 Task: Look for space in Qorveh, Iran from 12th  August, 2023 to 15th August, 2023 for 3 adults in price range Rs.12000 to Rs.16000. Place can be entire place with 2 bedrooms having 3 beds and 1 bathroom. Property type can be house, flat, guest house. Amenities needed are: washing machine. Booking option can be shelf check-in. Required host language is English.
Action: Mouse moved to (507, 90)
Screenshot: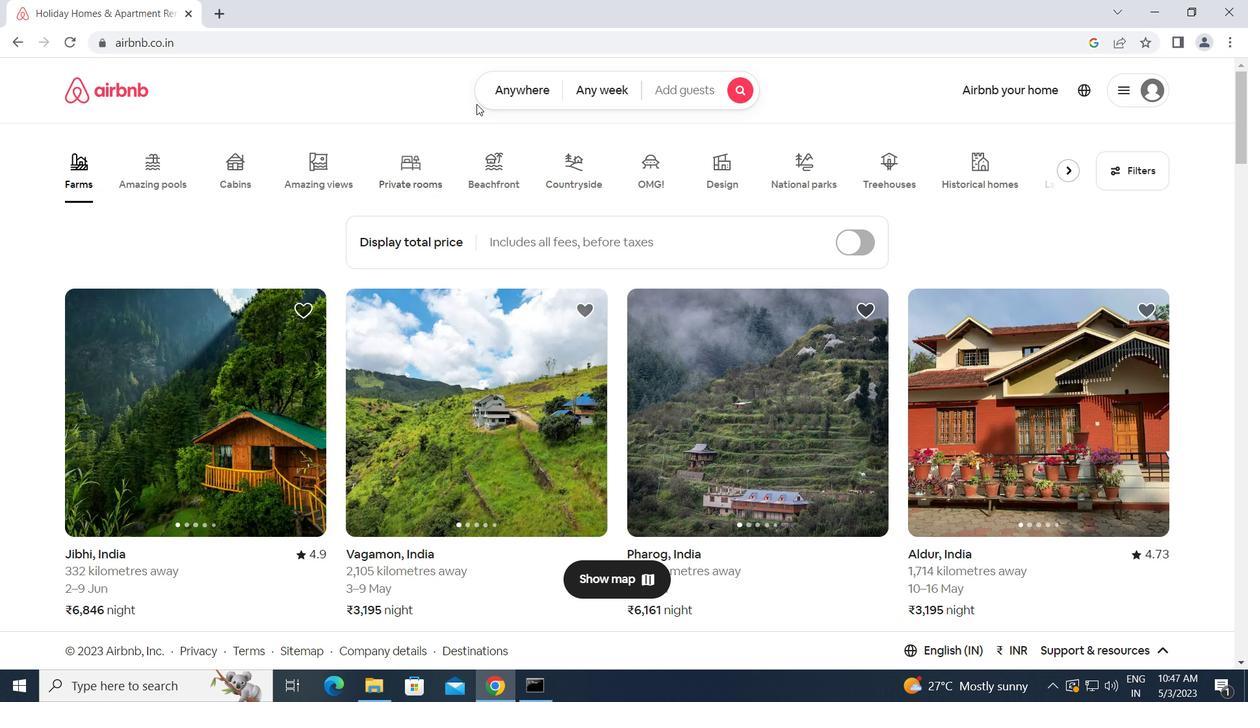 
Action: Mouse pressed left at (507, 90)
Screenshot: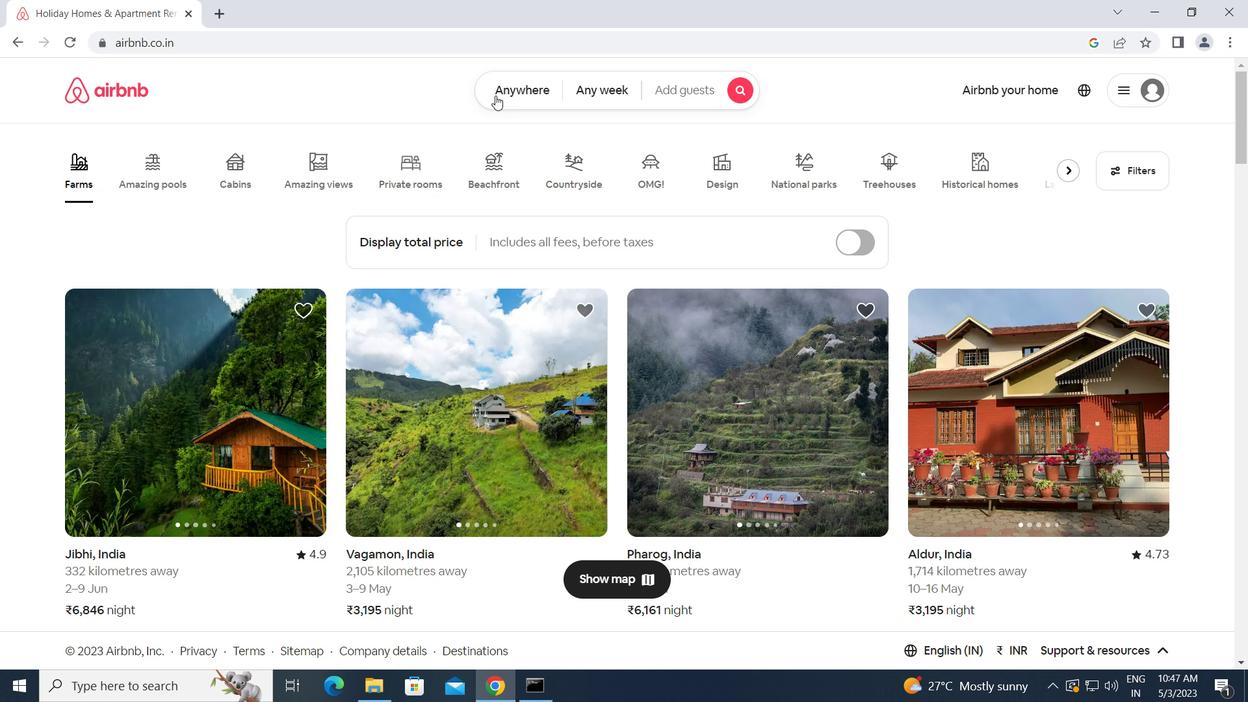 
Action: Mouse moved to (436, 140)
Screenshot: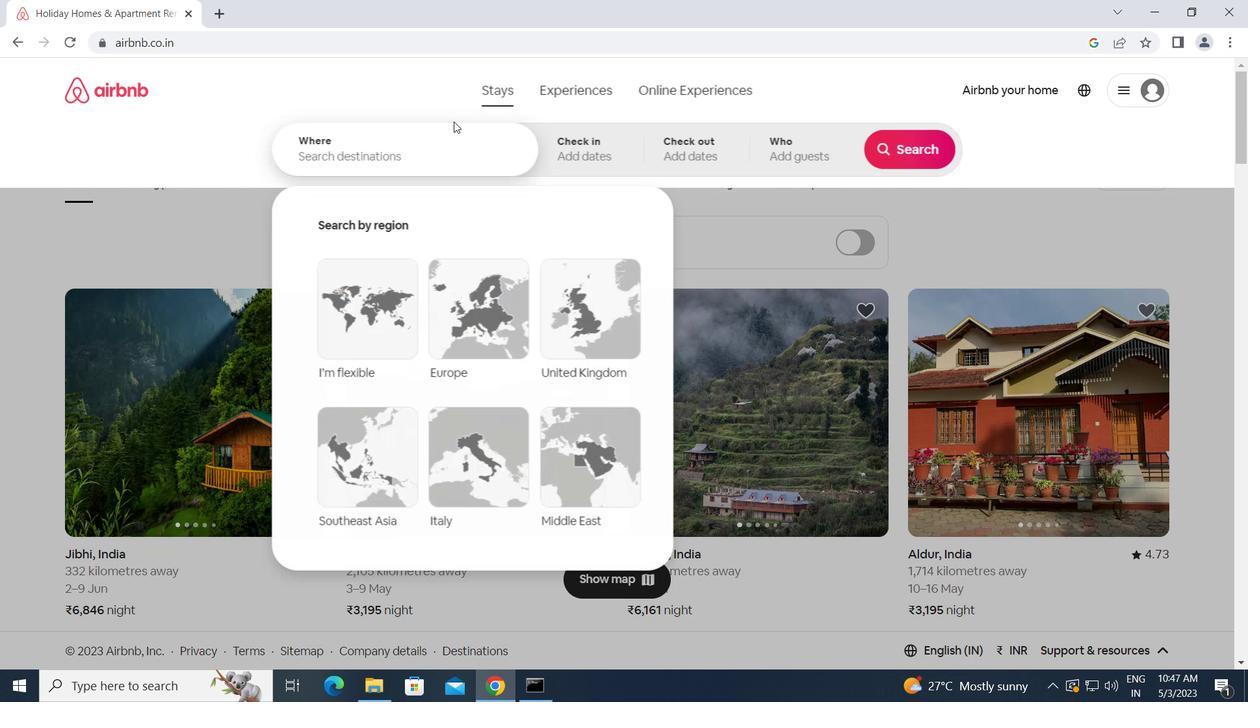 
Action: Mouse pressed left at (436, 140)
Screenshot: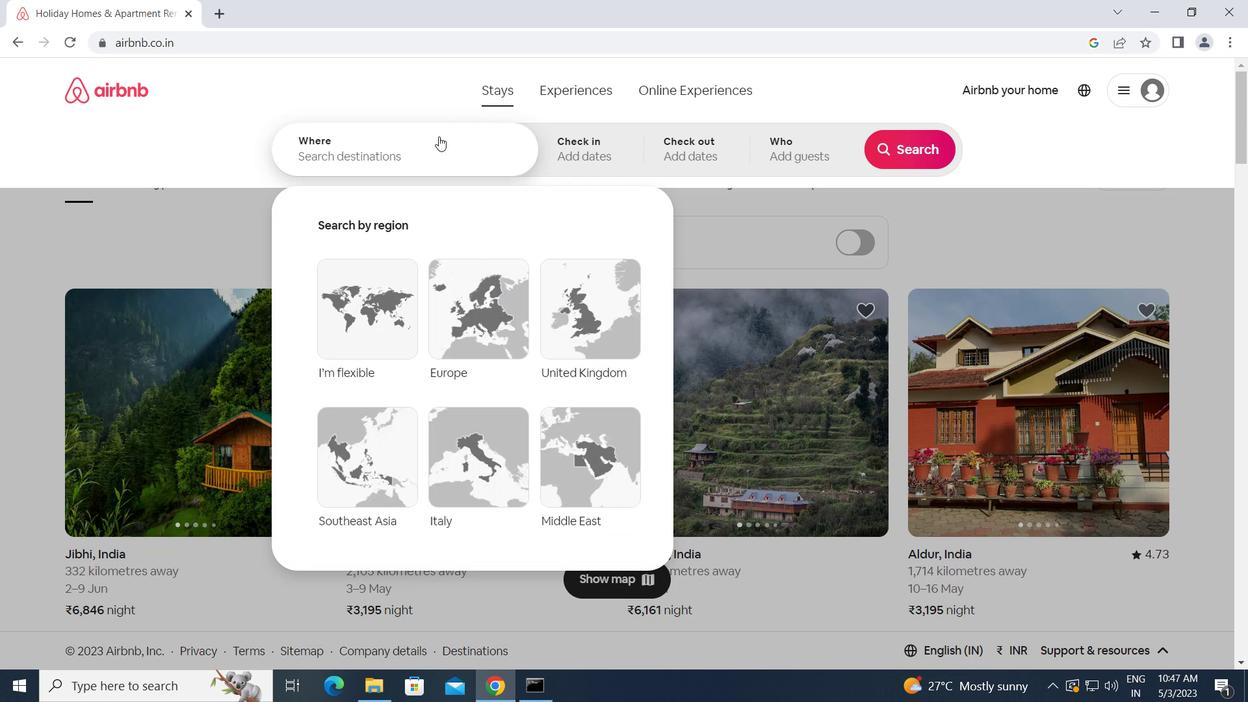 
Action: Key pressed q<Key.caps_lock>orveh,<Key.space><Key.caps_lock>i<Key.caps_lock>ran<Key.enter>
Screenshot: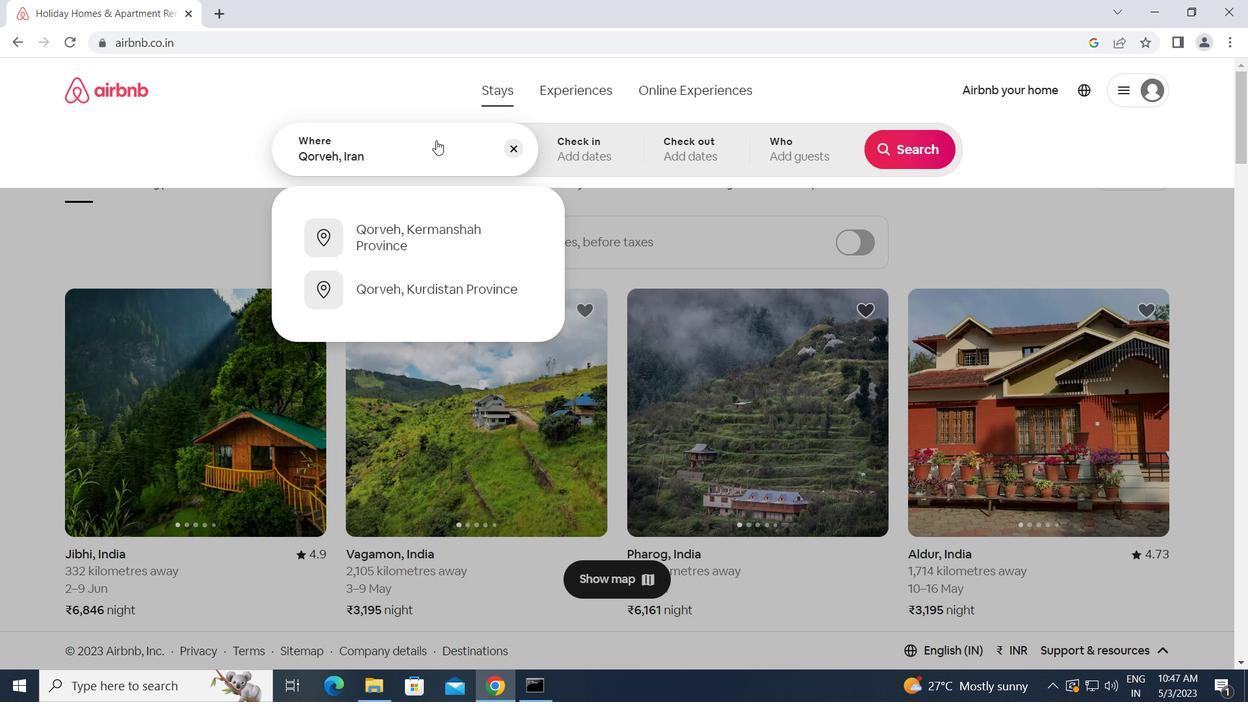 
Action: Mouse moved to (921, 284)
Screenshot: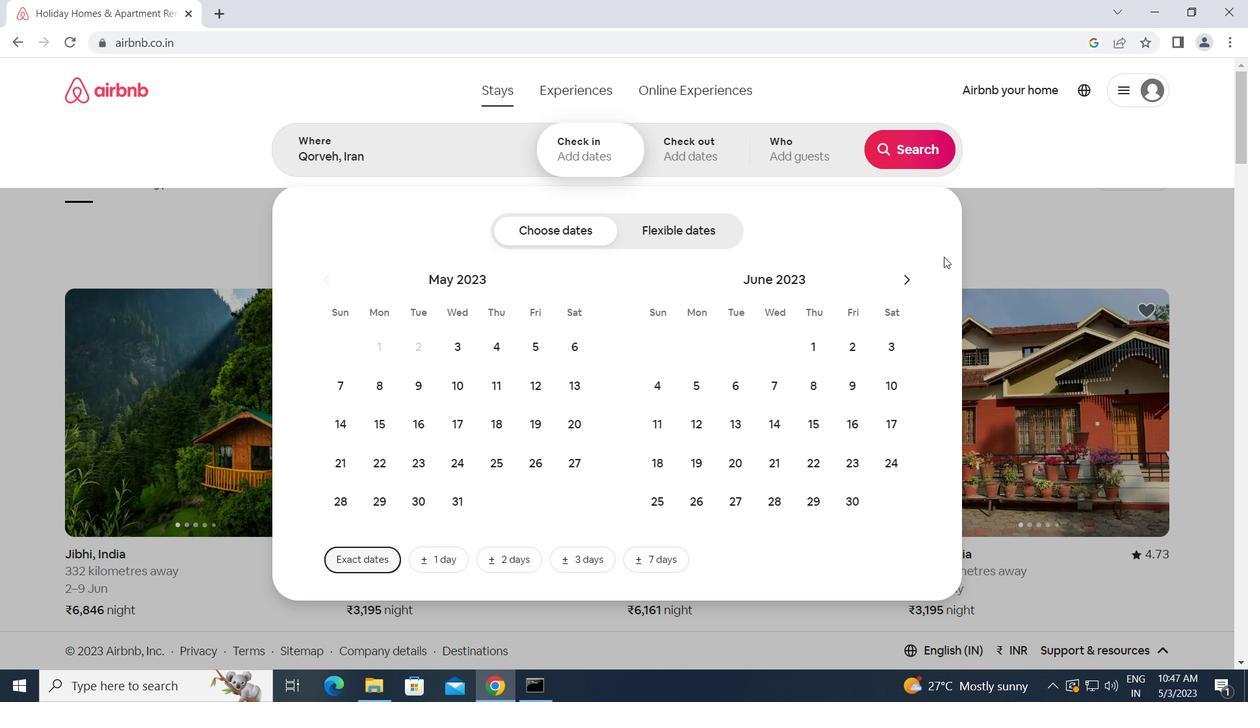 
Action: Mouse pressed left at (921, 284)
Screenshot: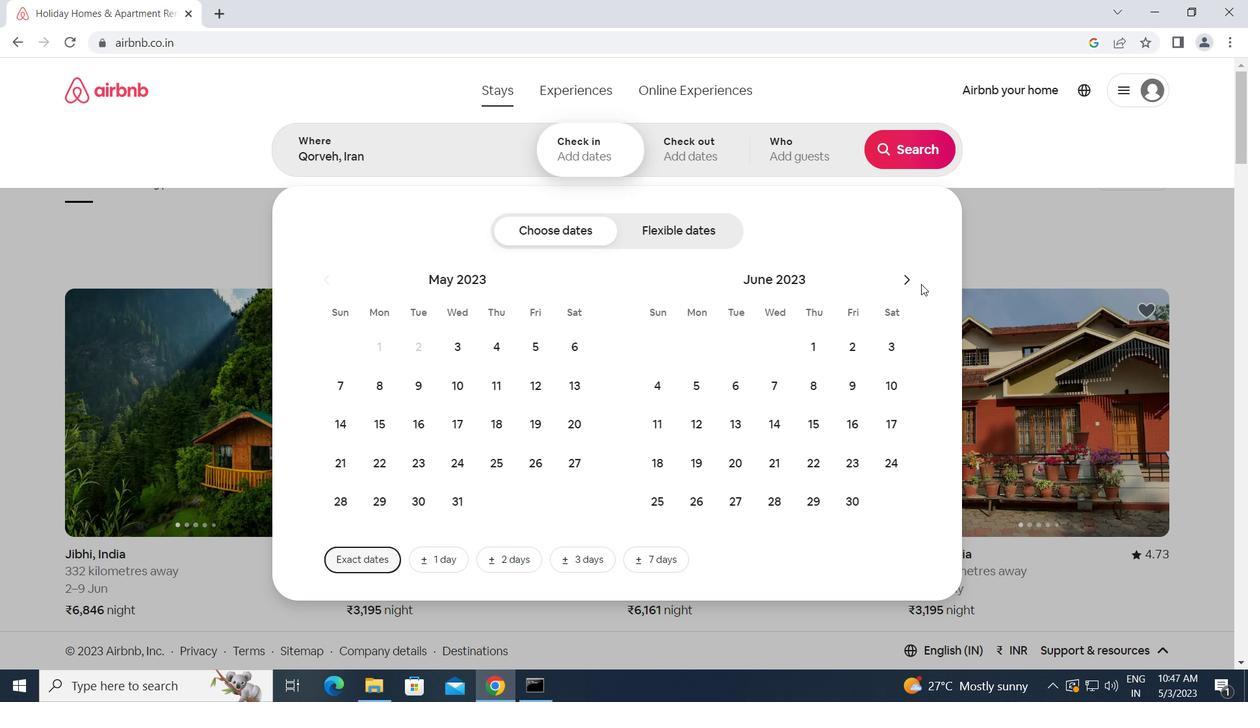 
Action: Mouse moved to (909, 284)
Screenshot: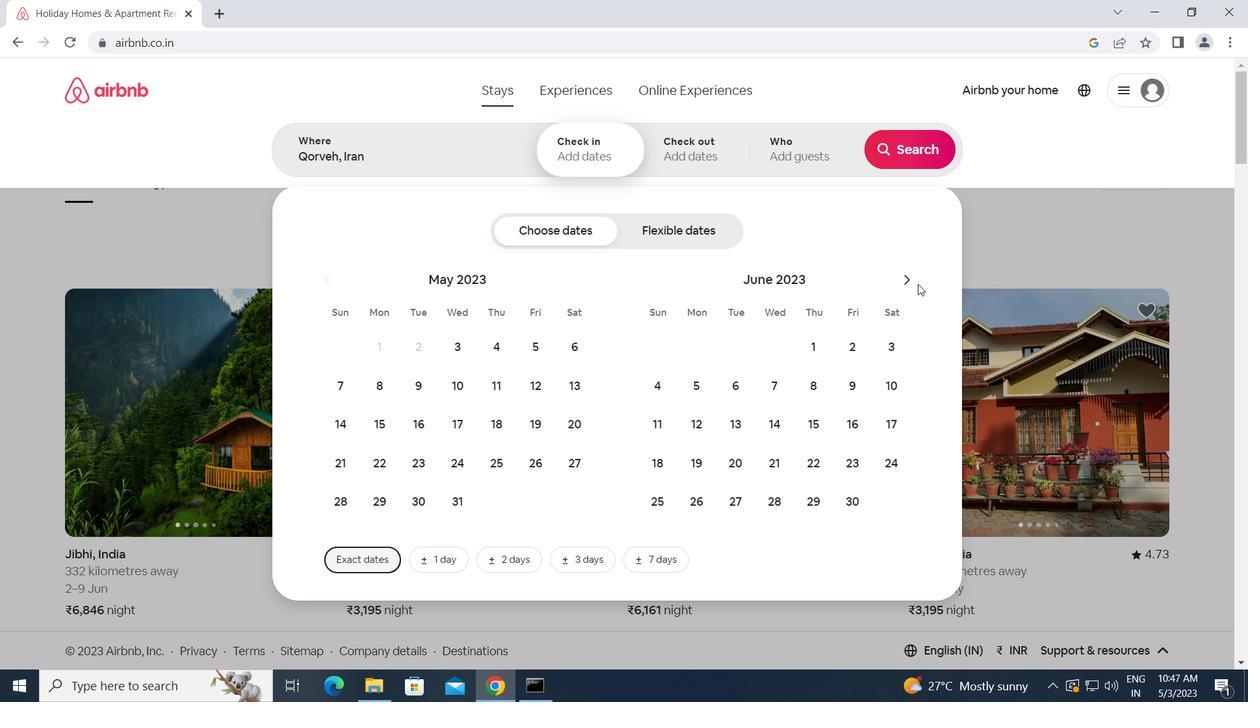 
Action: Mouse pressed left at (909, 284)
Screenshot: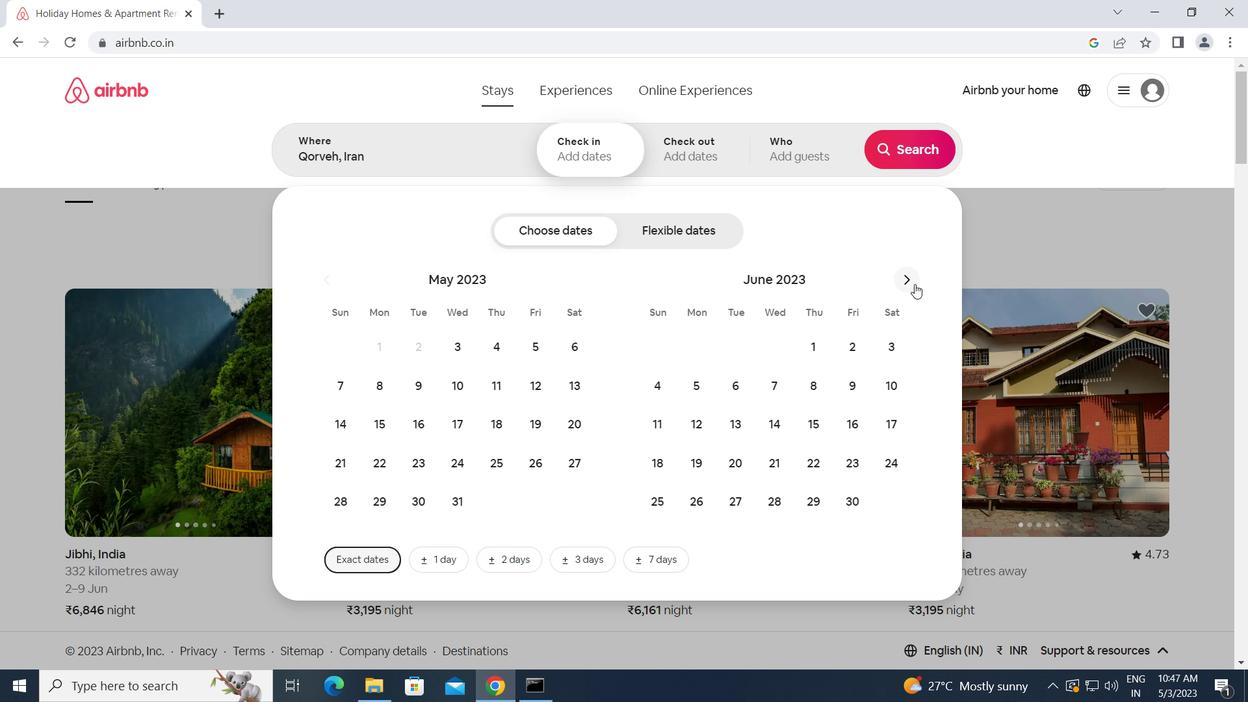 
Action: Mouse pressed left at (909, 284)
Screenshot: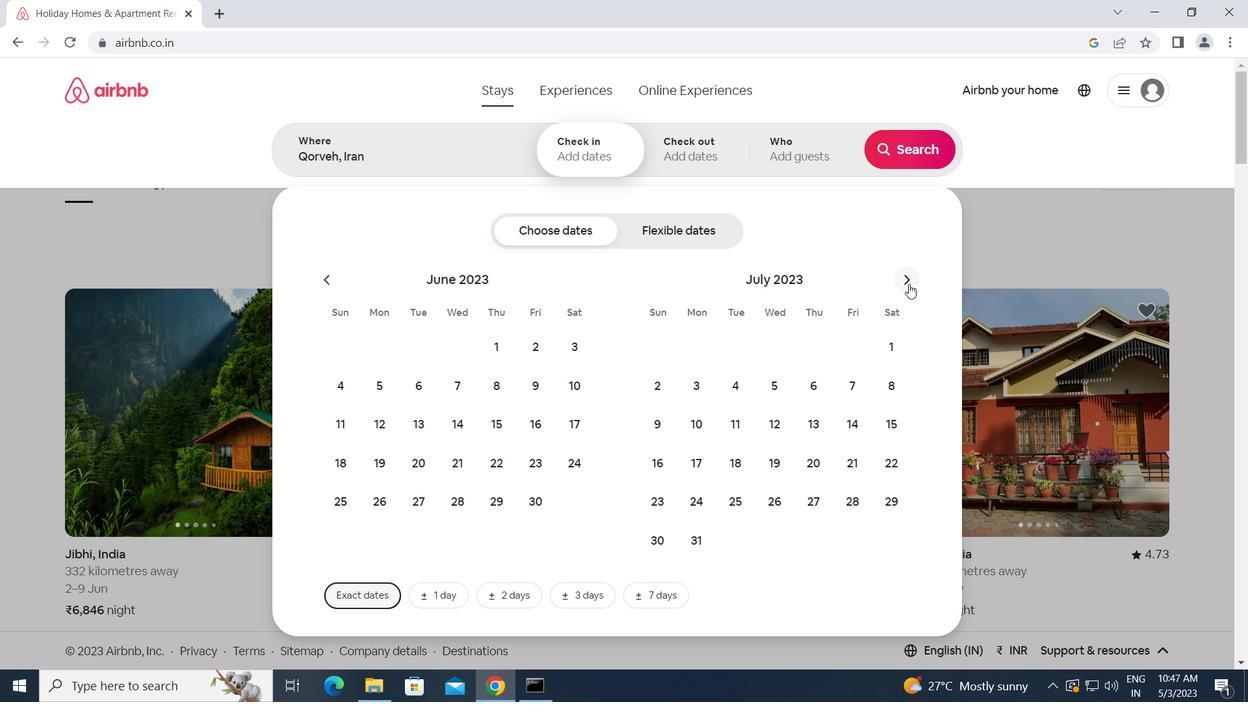
Action: Mouse moved to (889, 382)
Screenshot: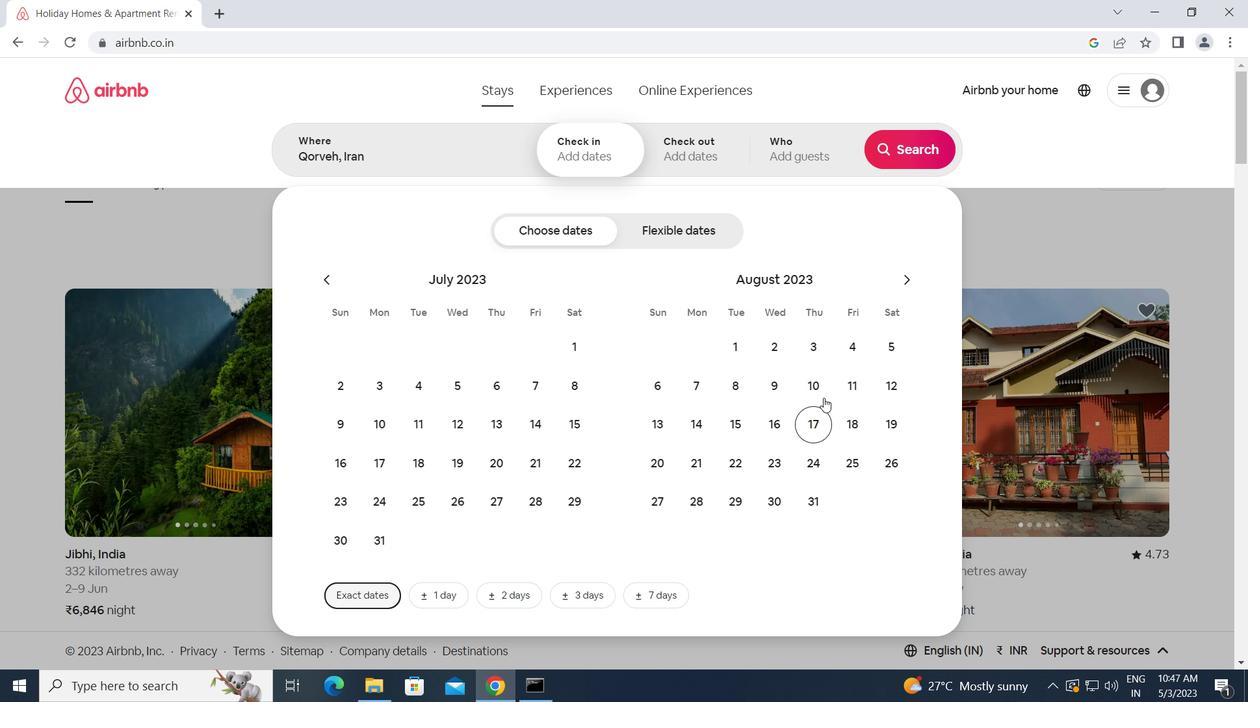 
Action: Mouse pressed left at (889, 382)
Screenshot: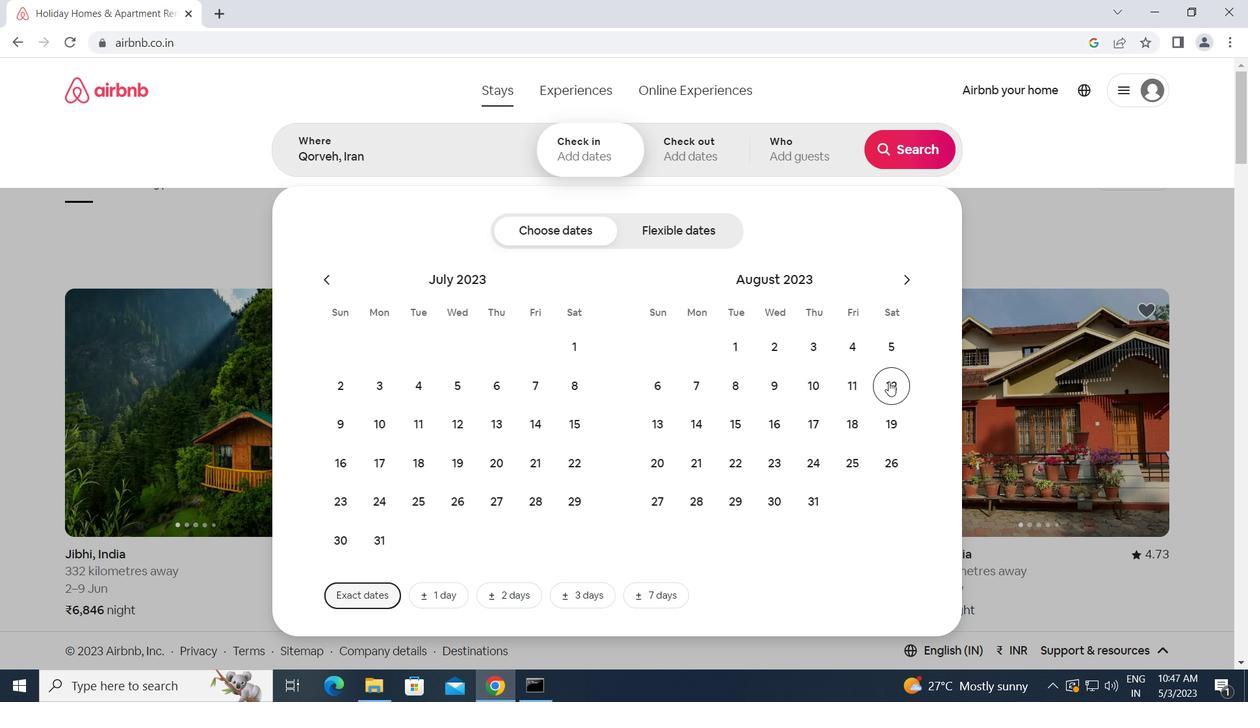 
Action: Mouse moved to (738, 421)
Screenshot: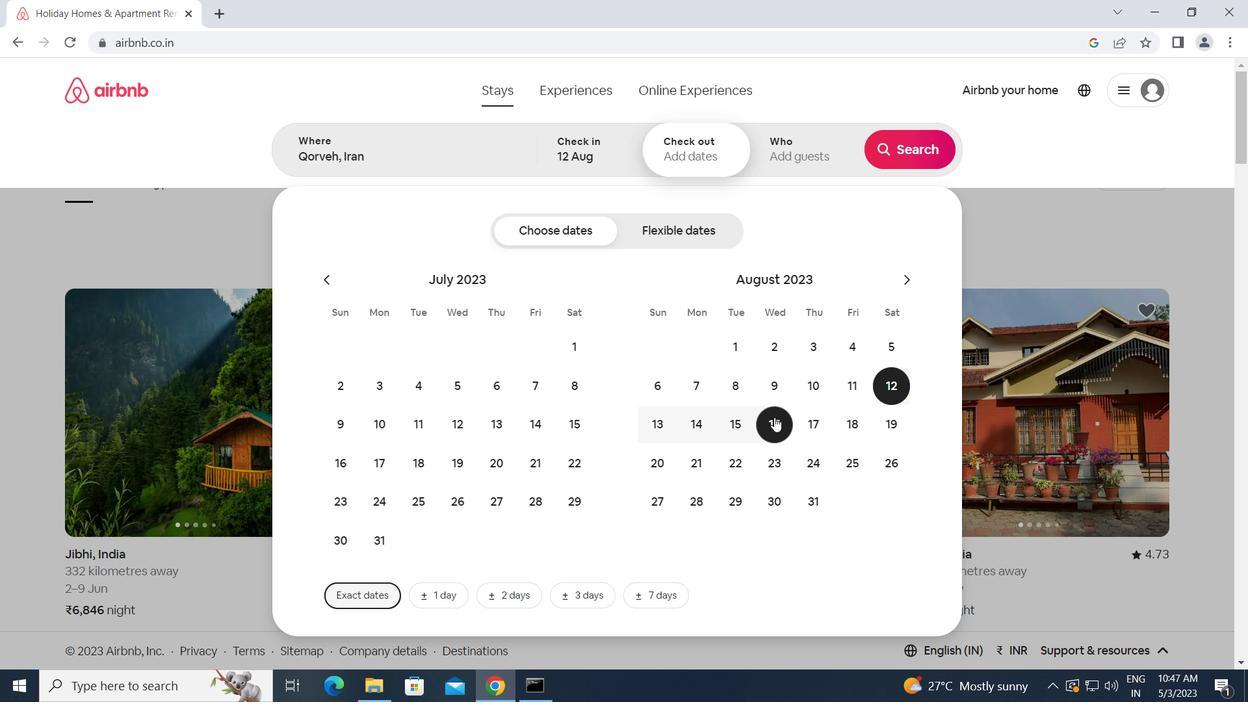 
Action: Mouse pressed left at (738, 421)
Screenshot: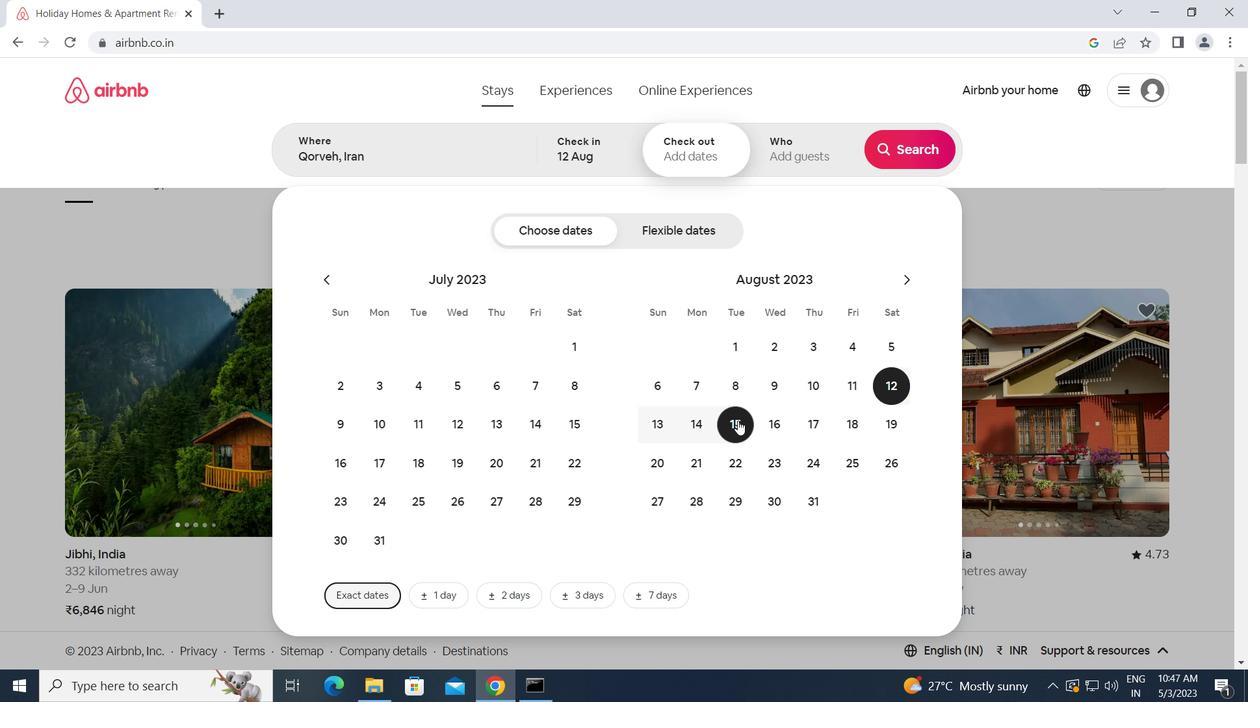 
Action: Mouse moved to (784, 152)
Screenshot: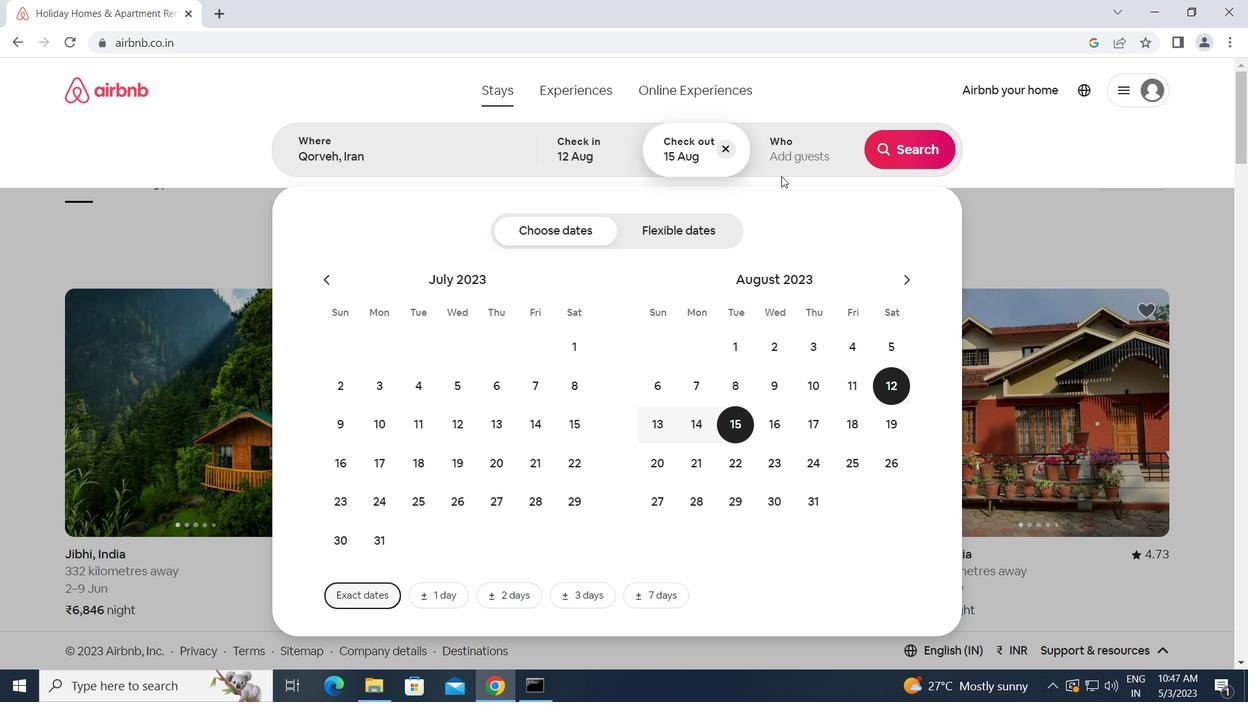 
Action: Mouse pressed left at (784, 152)
Screenshot: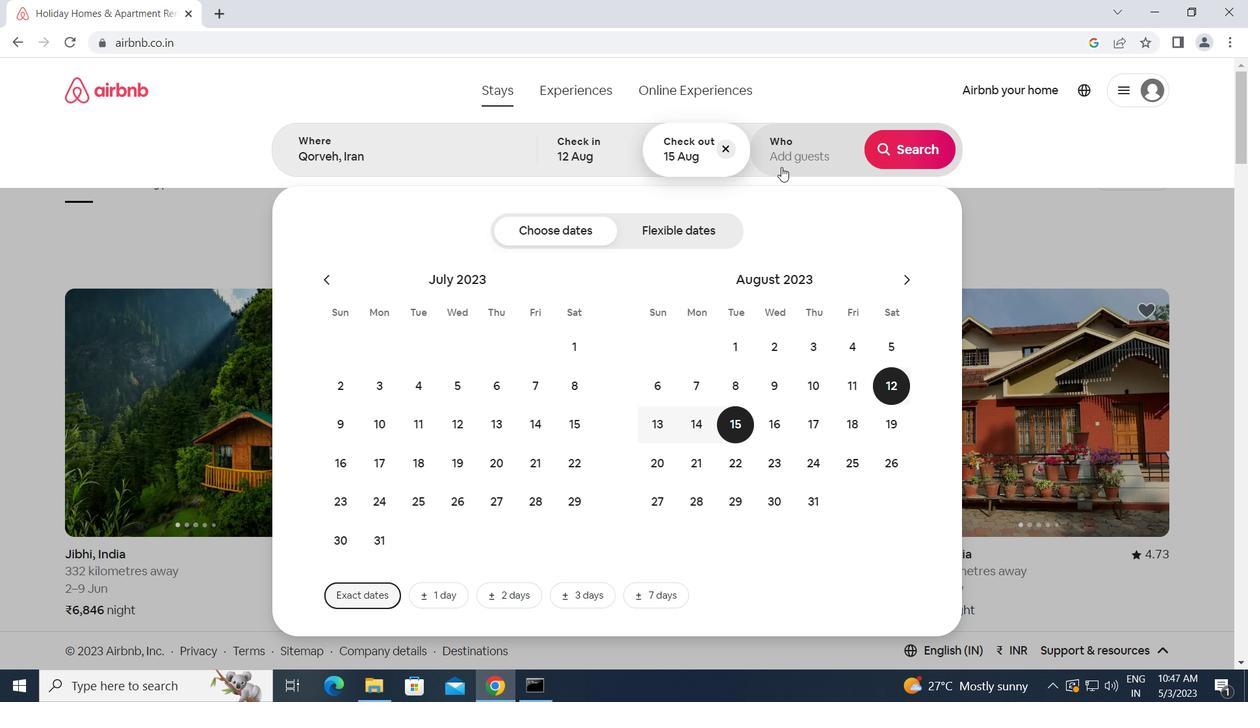 
Action: Mouse moved to (911, 231)
Screenshot: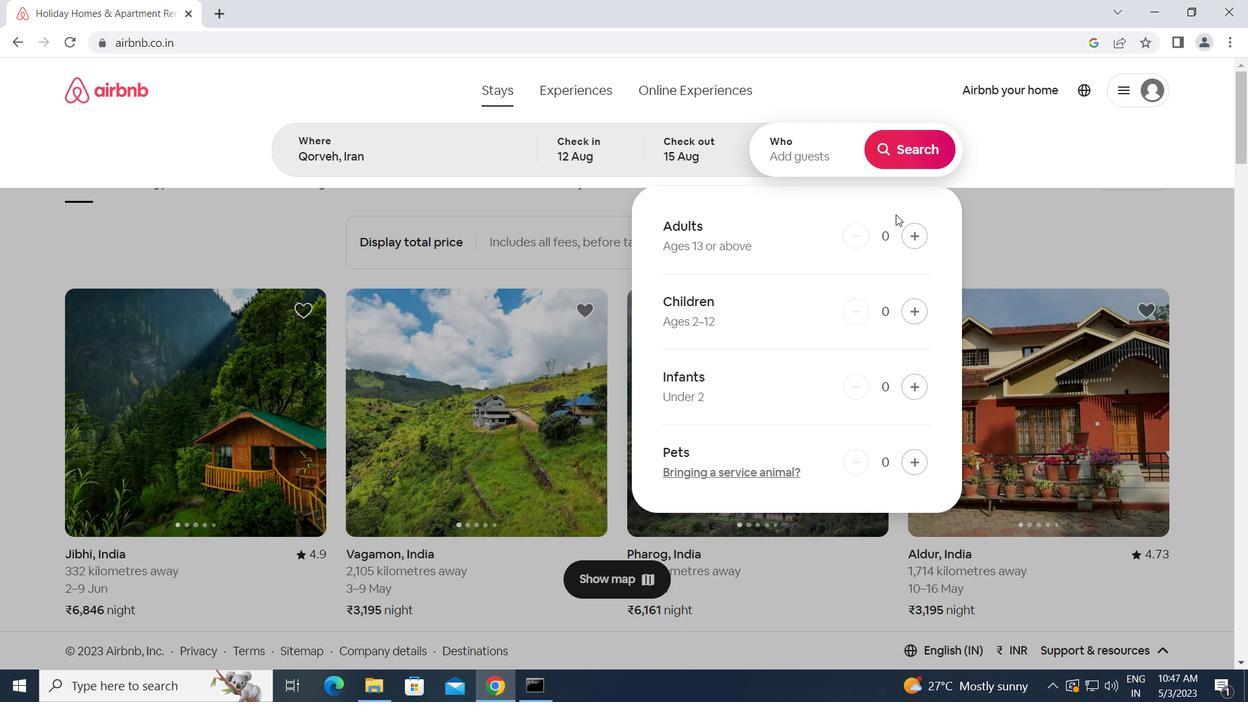 
Action: Mouse pressed left at (911, 231)
Screenshot: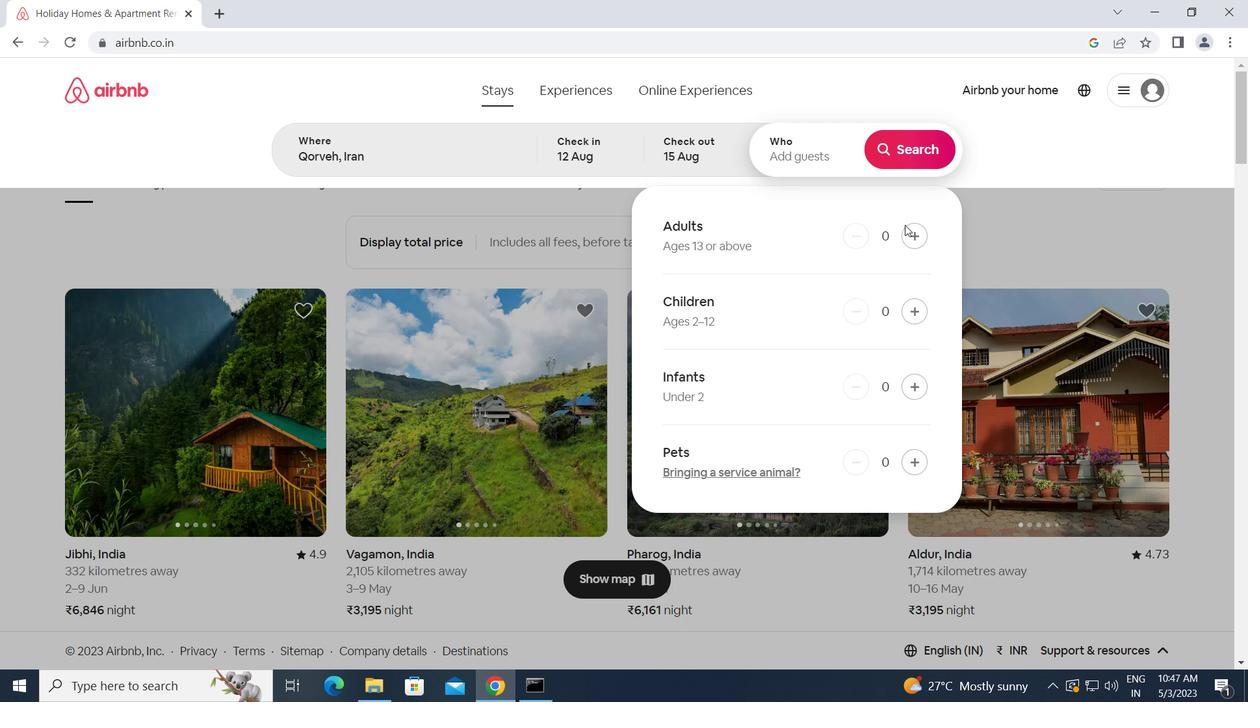 
Action: Mouse pressed left at (911, 231)
Screenshot: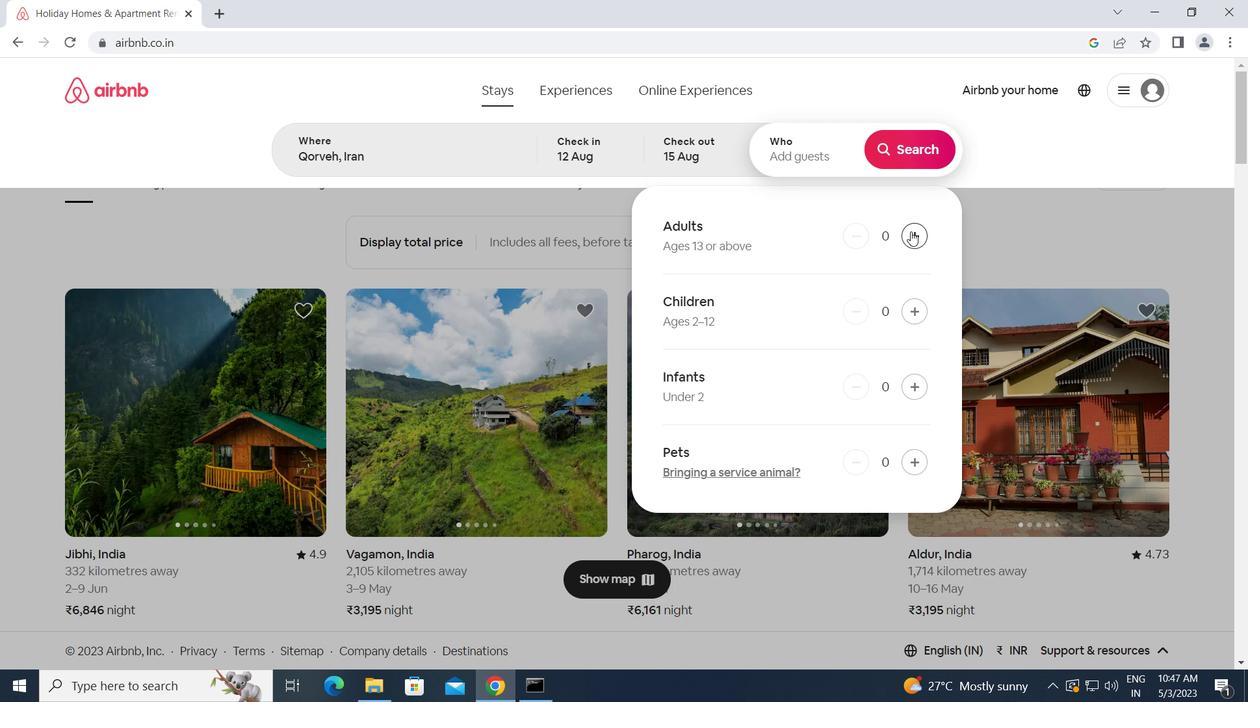 
Action: Mouse pressed left at (911, 231)
Screenshot: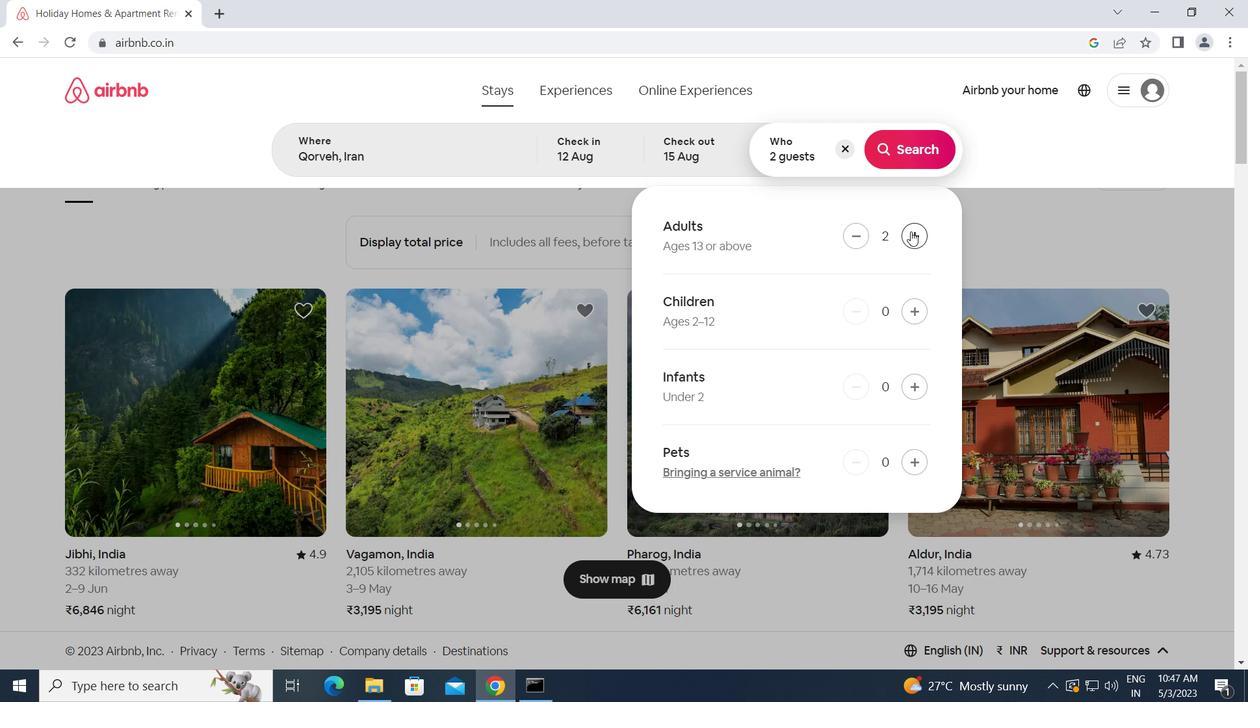 
Action: Mouse moved to (922, 139)
Screenshot: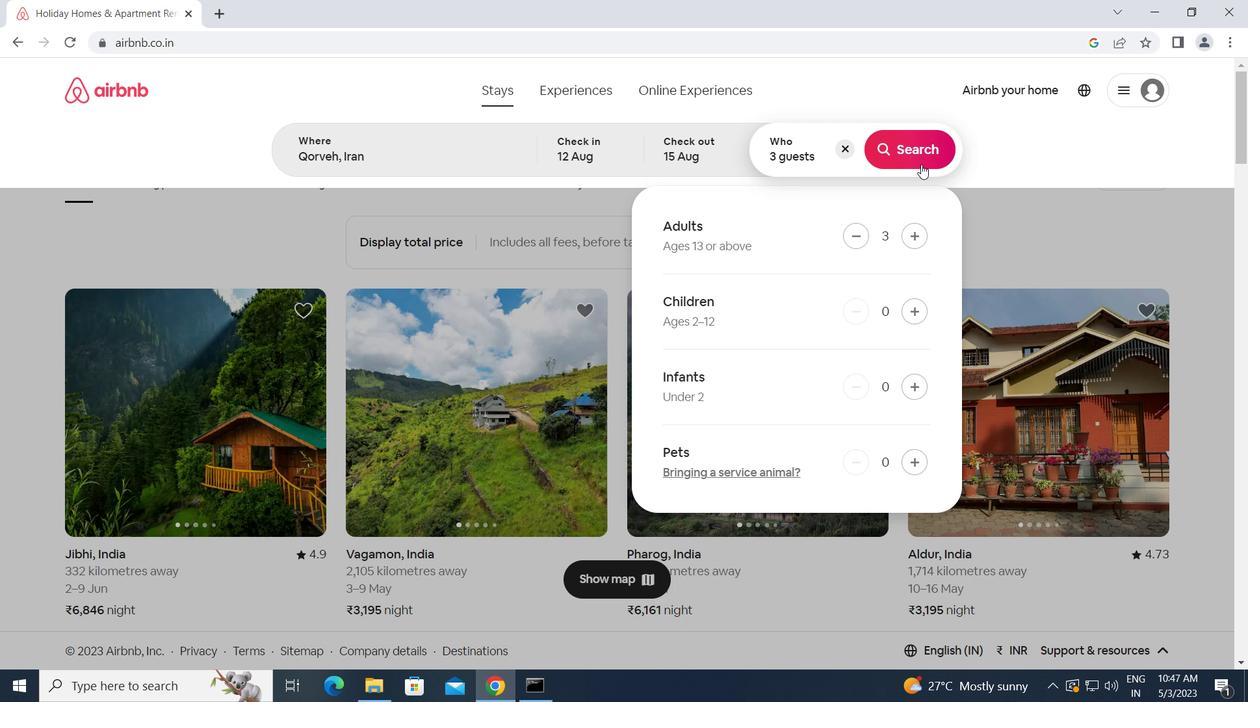 
Action: Mouse pressed left at (922, 139)
Screenshot: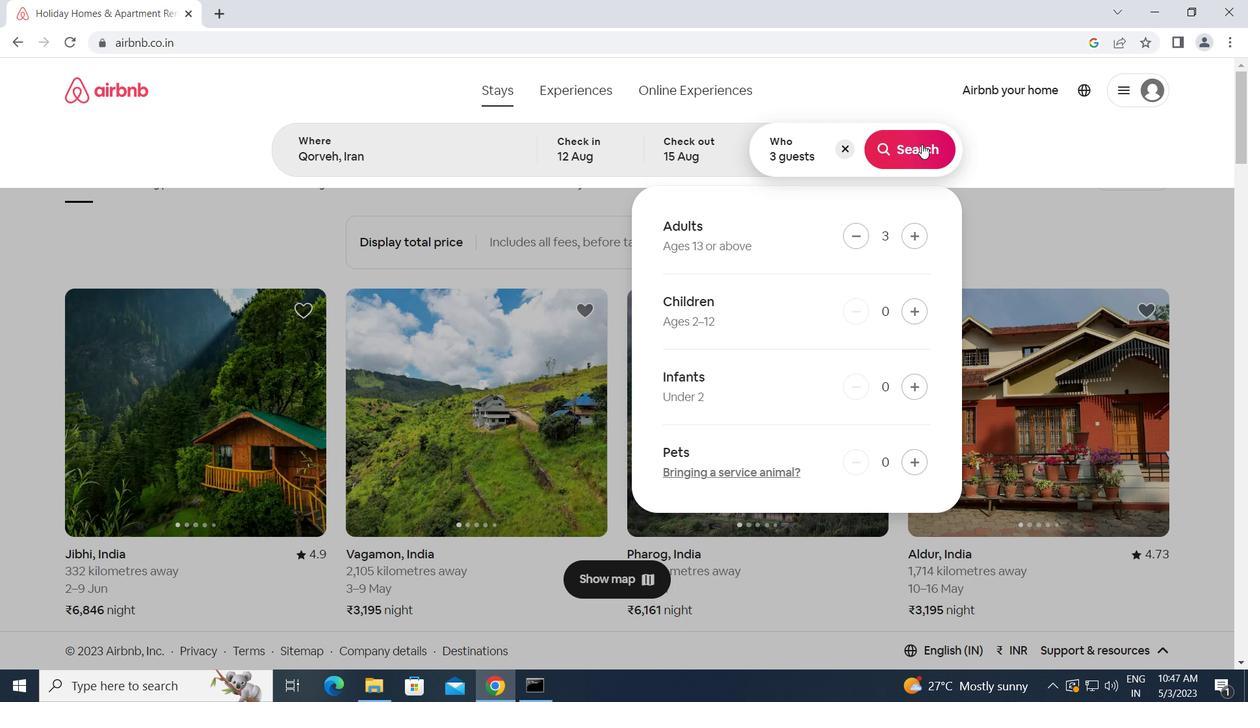 
Action: Mouse moved to (1167, 152)
Screenshot: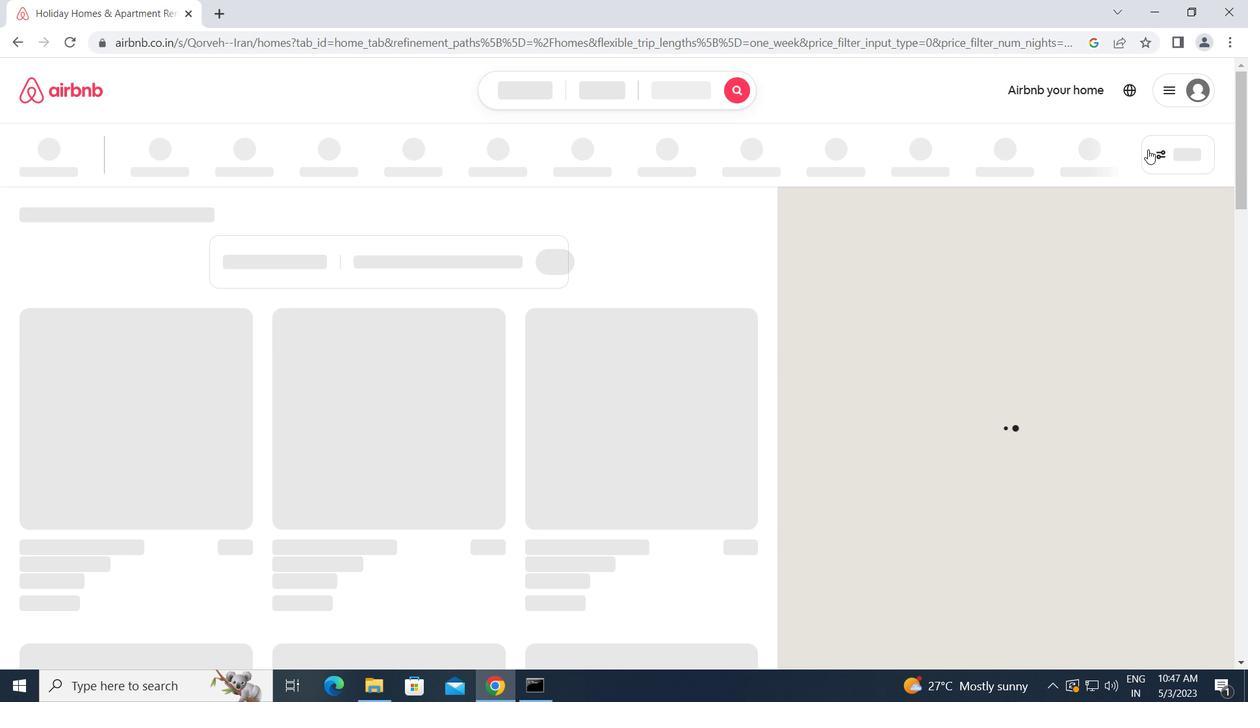 
Action: Mouse pressed left at (1167, 152)
Screenshot: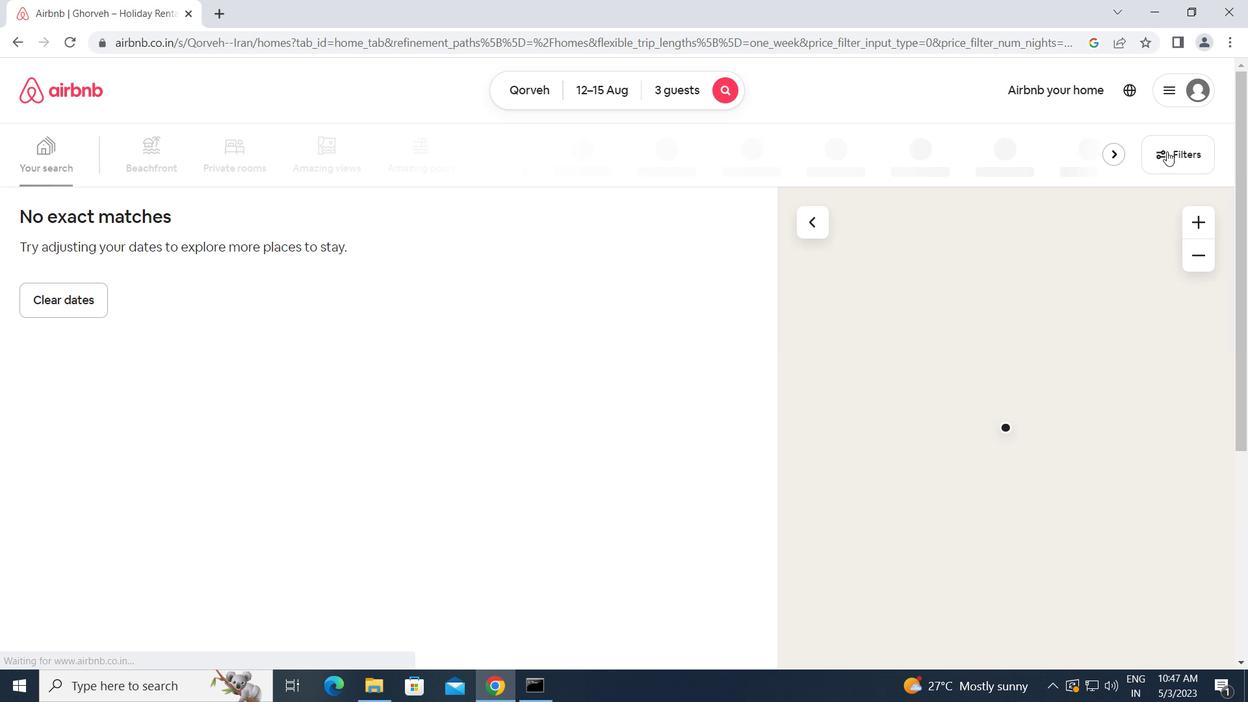 
Action: Mouse moved to (427, 256)
Screenshot: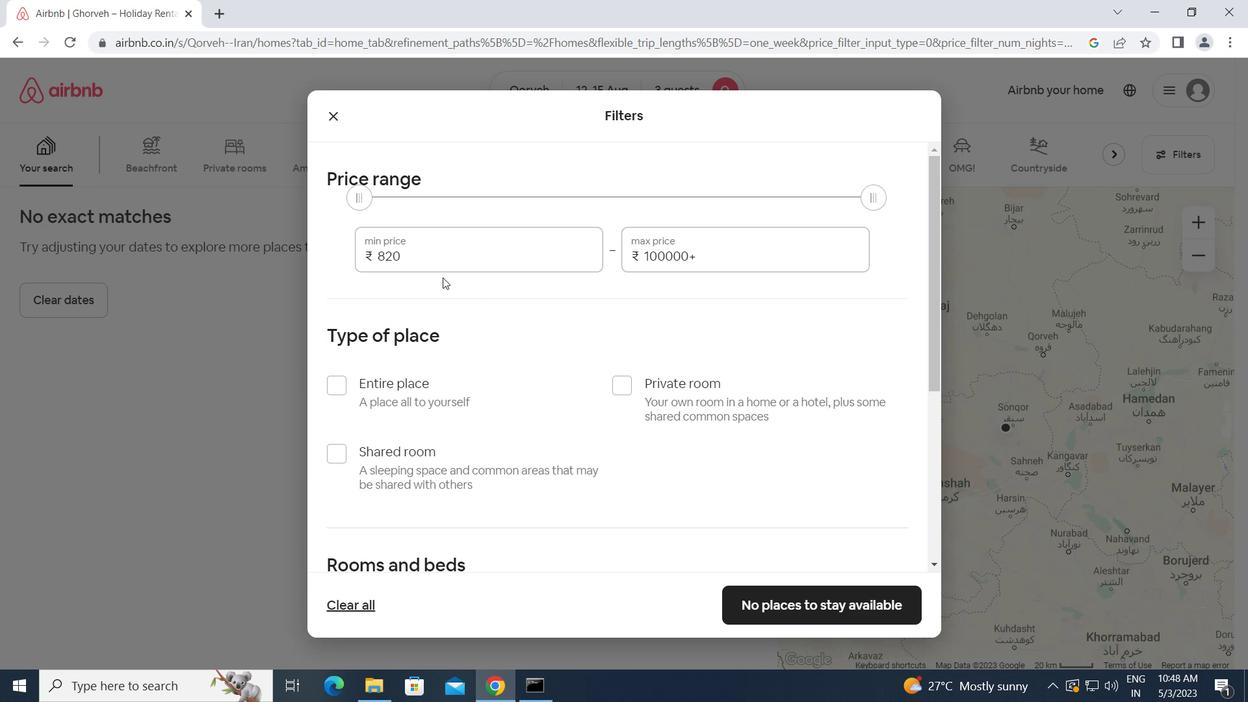 
Action: Mouse pressed left at (427, 256)
Screenshot: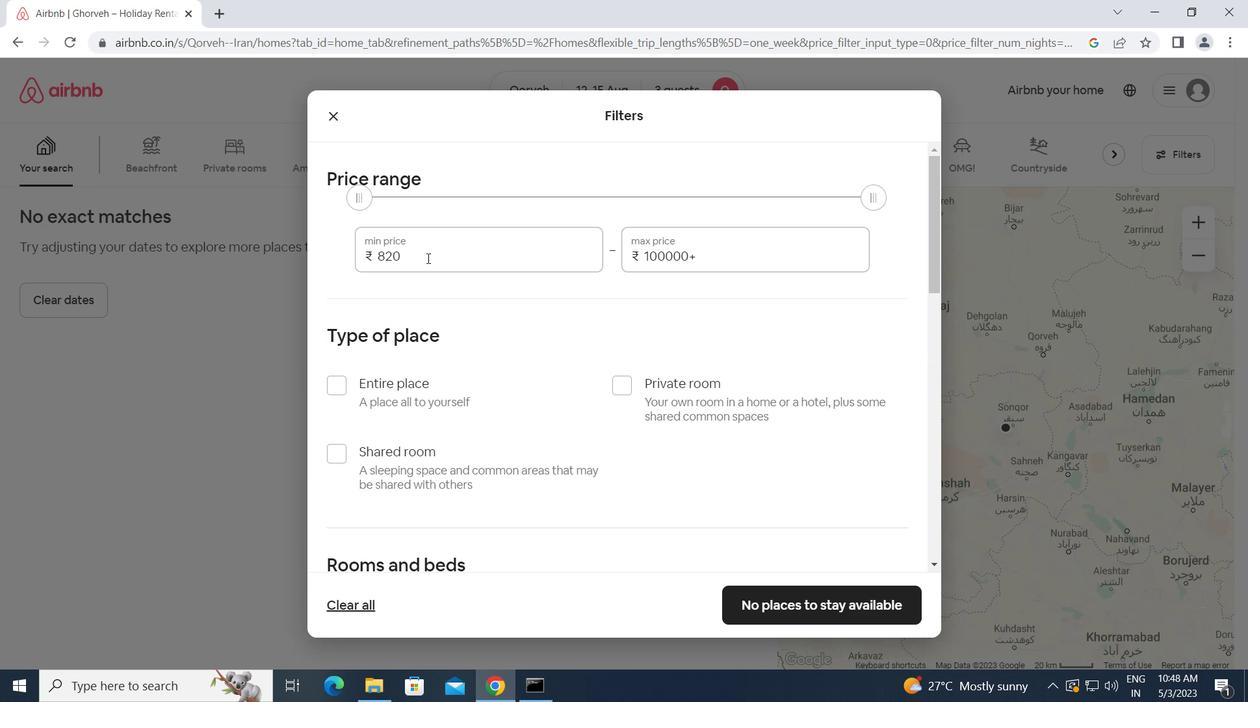 
Action: Mouse moved to (347, 255)
Screenshot: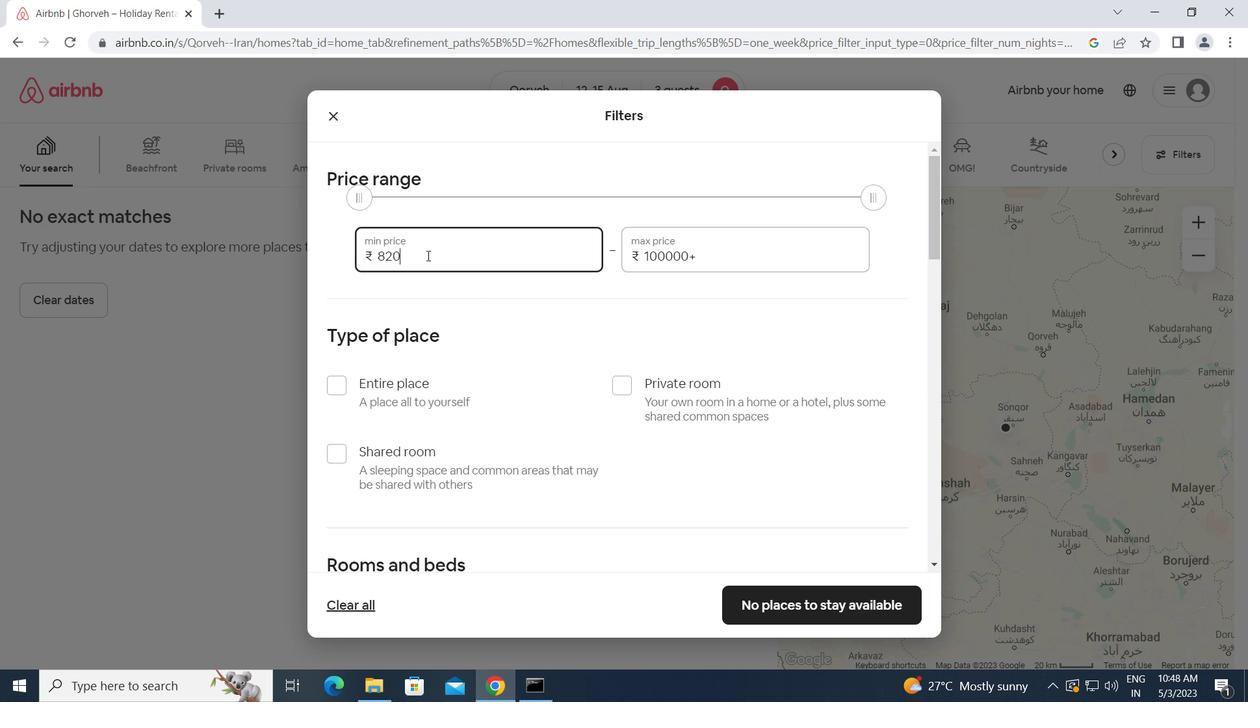 
Action: Key pressed 120000<Key.backspace><Key.tab>16000
Screenshot: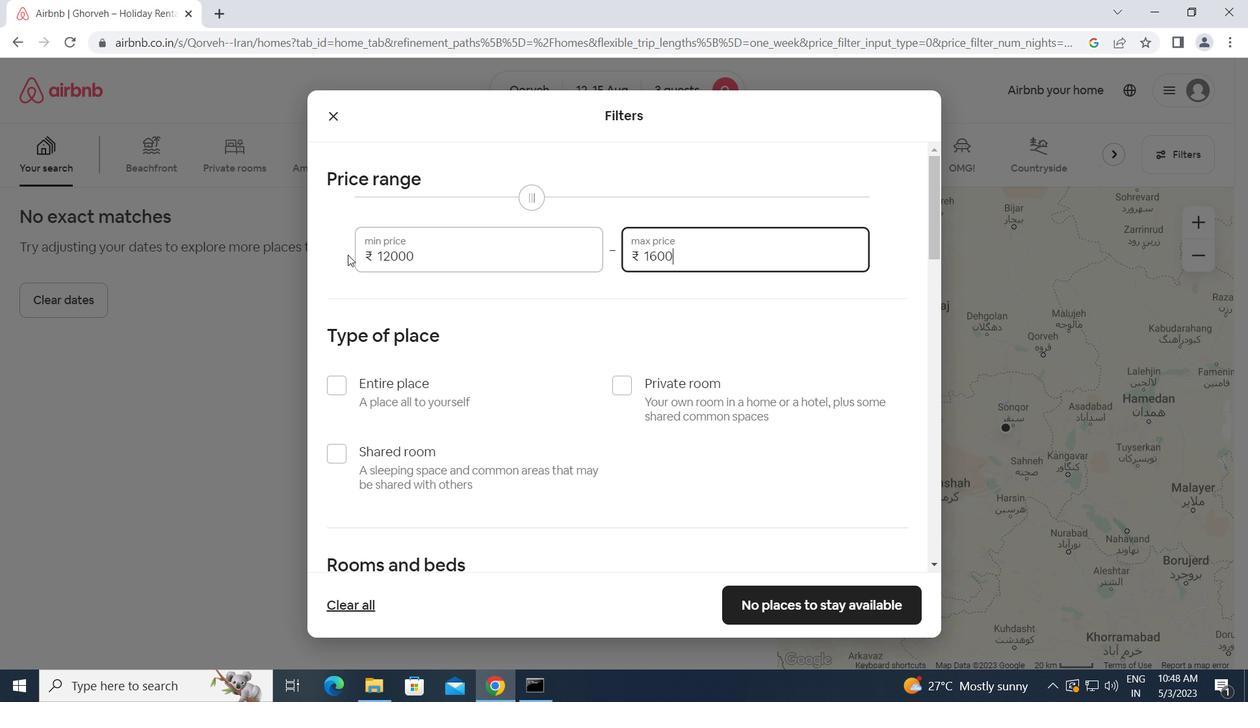 
Action: Mouse moved to (570, 361)
Screenshot: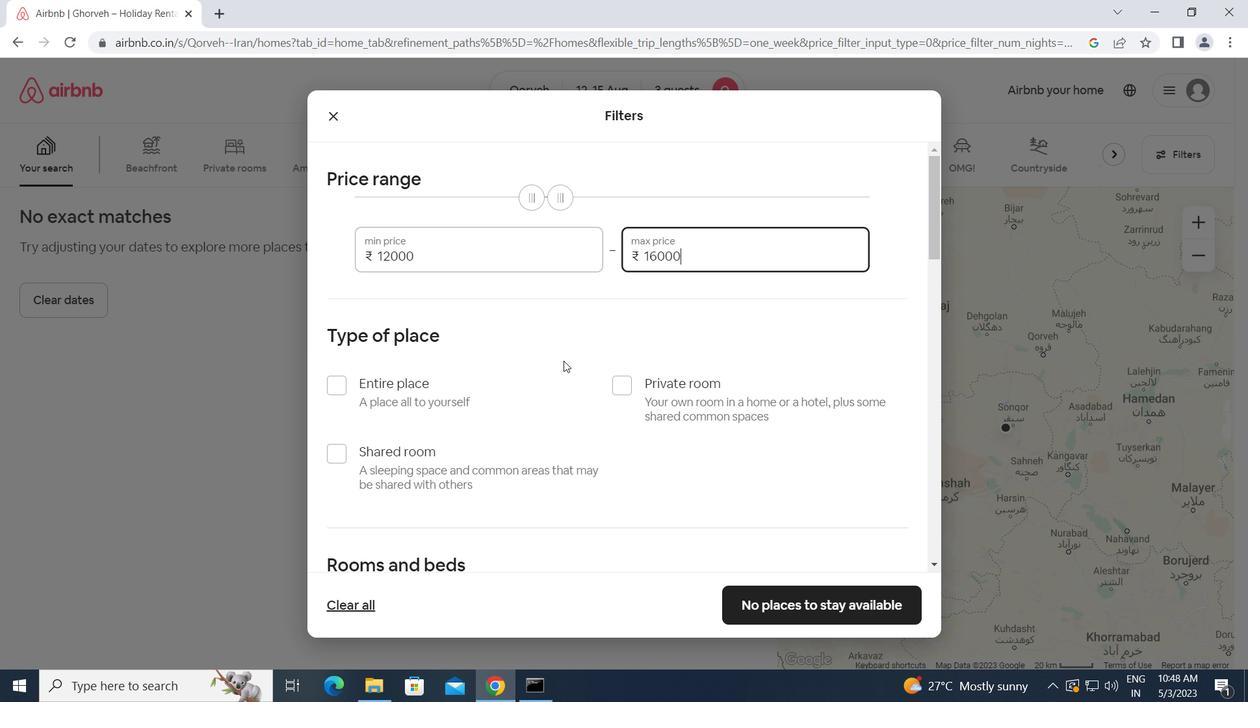 
Action: Mouse scrolled (570, 360) with delta (0, 0)
Screenshot: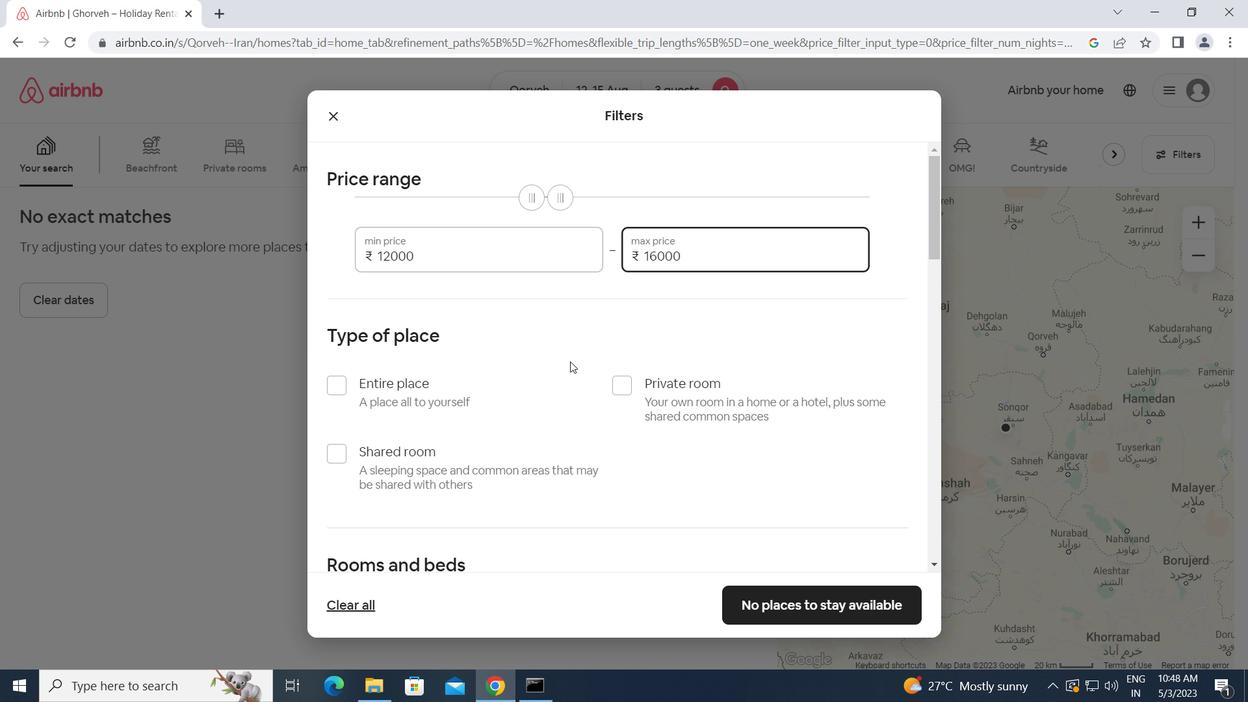 
Action: Mouse moved to (338, 308)
Screenshot: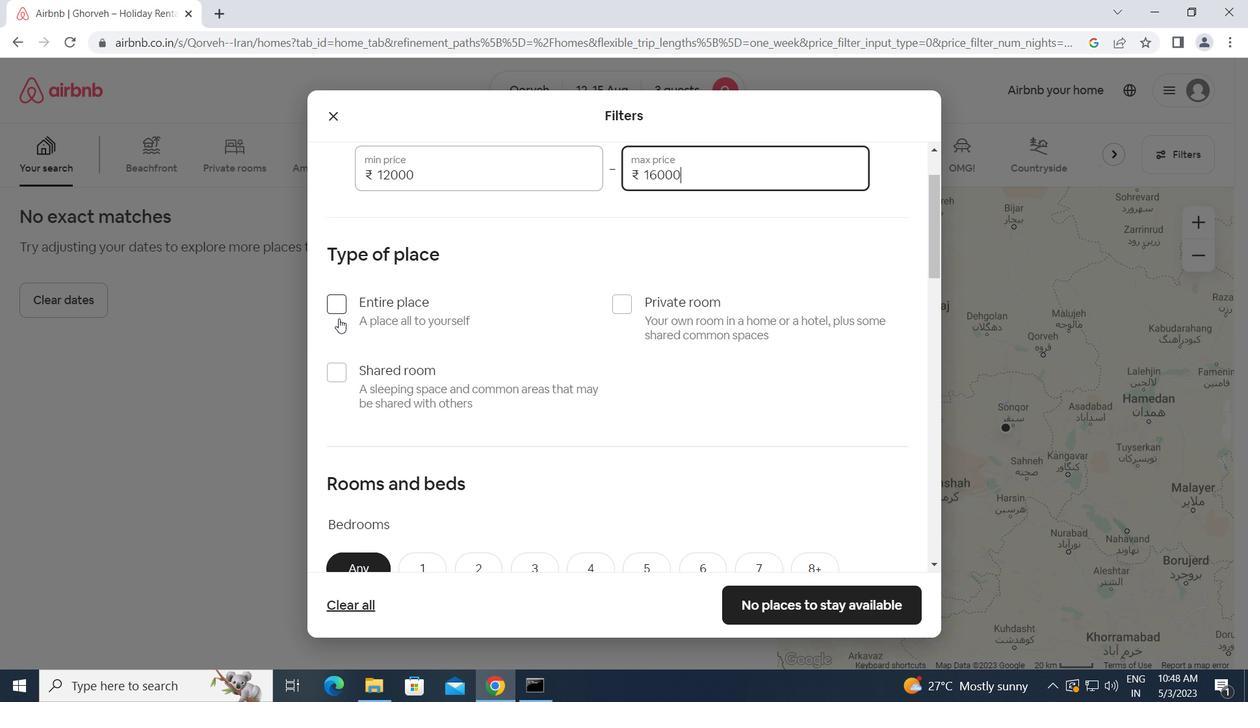 
Action: Mouse pressed left at (338, 308)
Screenshot: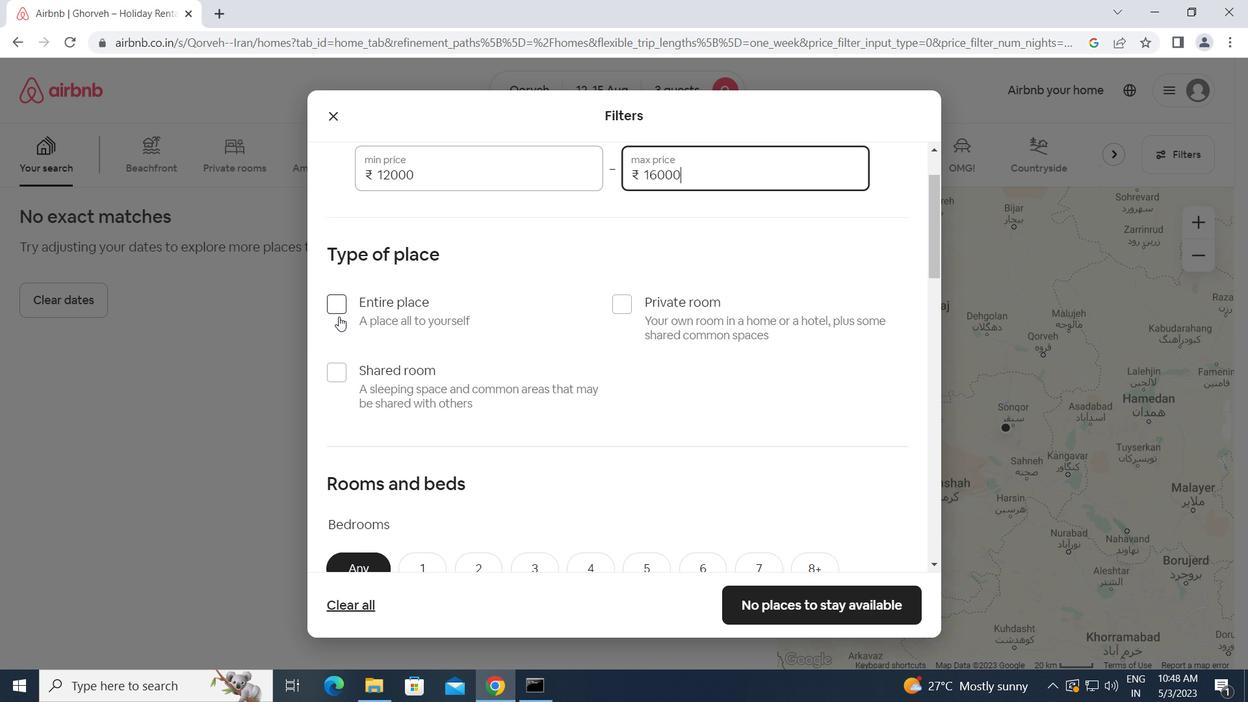 
Action: Mouse moved to (410, 346)
Screenshot: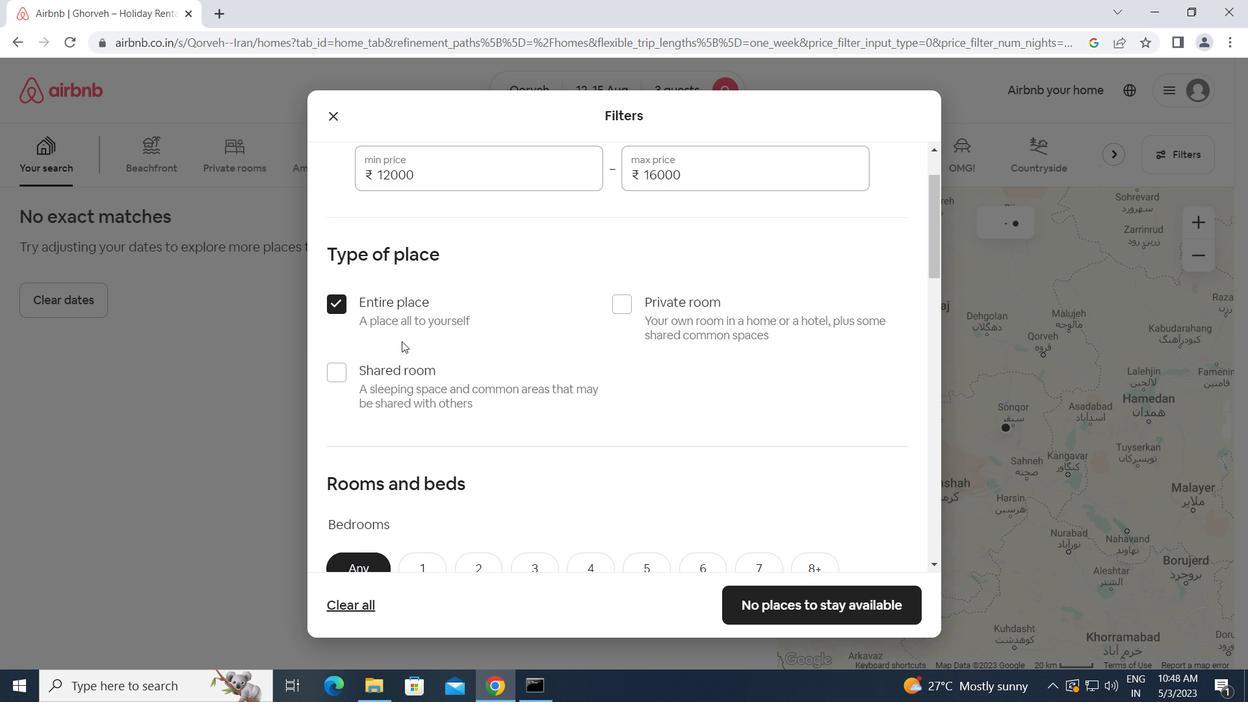 
Action: Mouse scrolled (410, 345) with delta (0, 0)
Screenshot: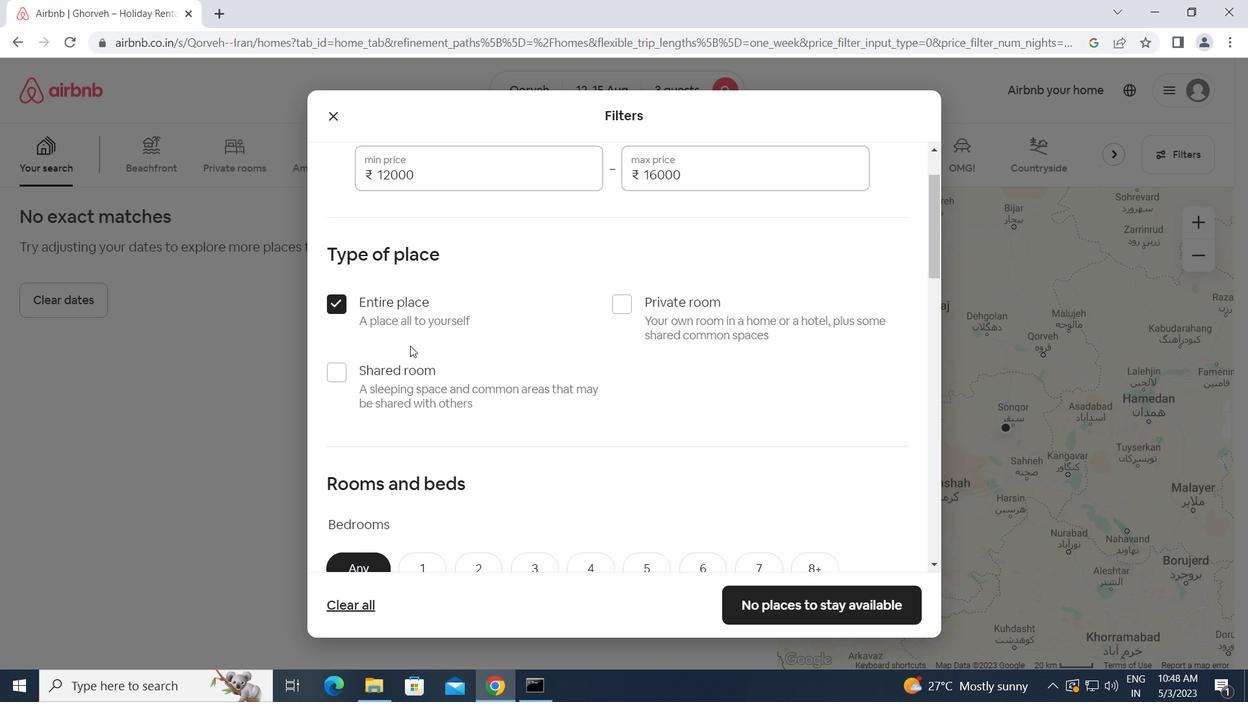 
Action: Mouse scrolled (410, 345) with delta (0, 0)
Screenshot: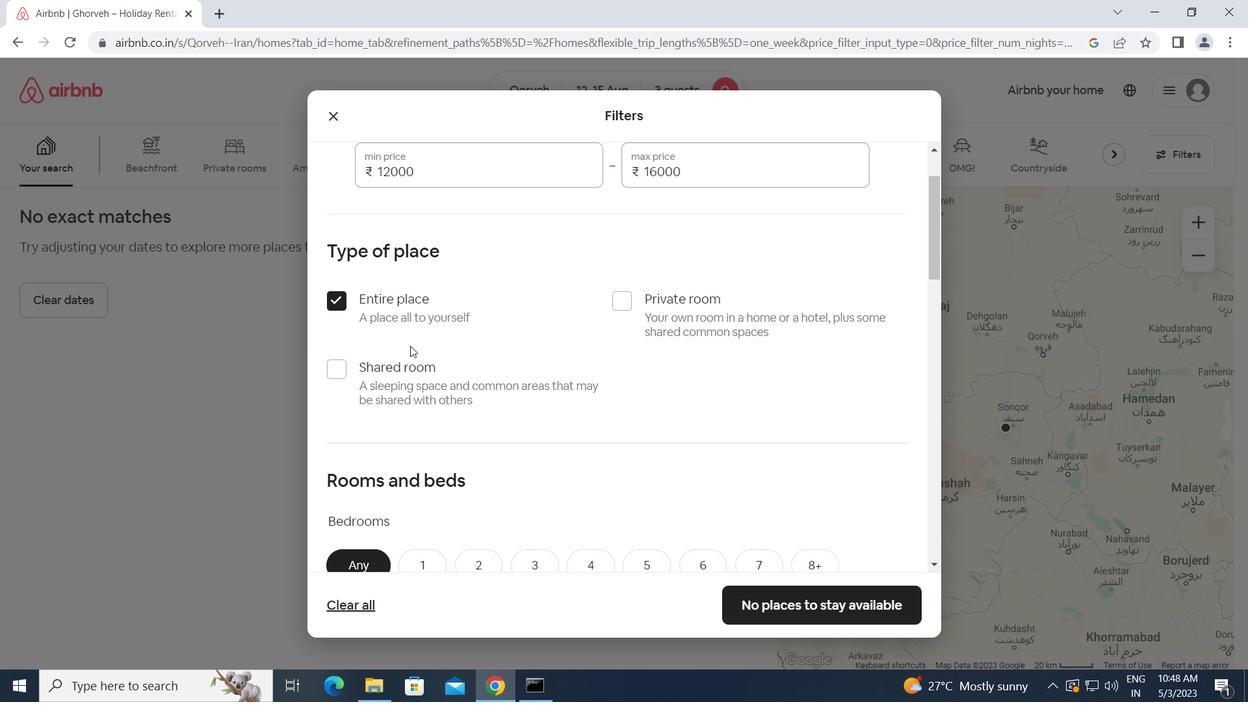 
Action: Mouse moved to (478, 403)
Screenshot: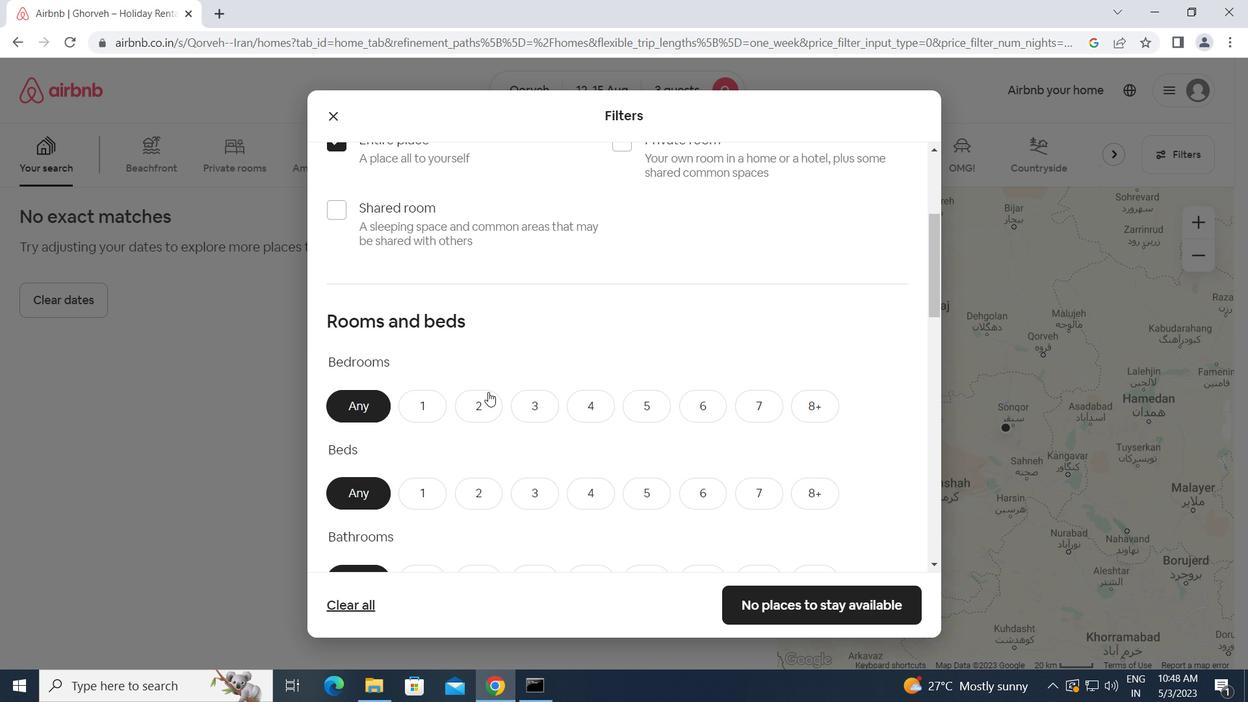 
Action: Mouse pressed left at (478, 403)
Screenshot: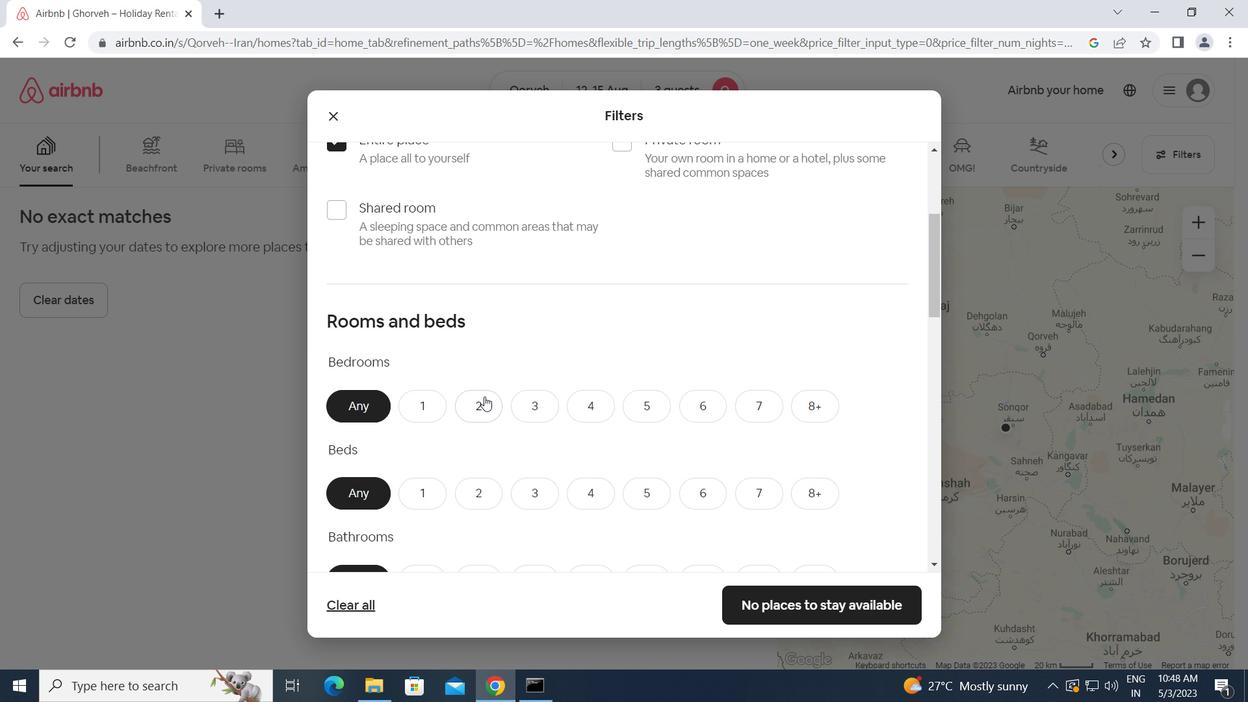
Action: Mouse moved to (531, 482)
Screenshot: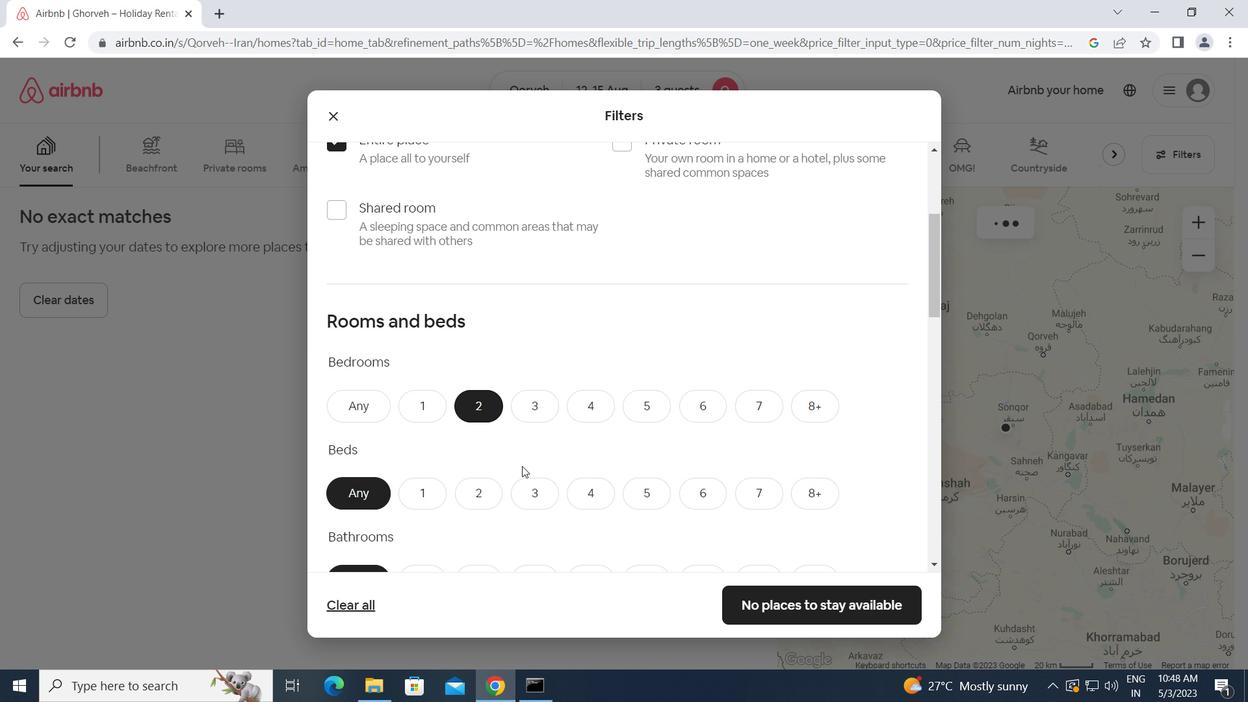 
Action: Mouse scrolled (531, 481) with delta (0, 0)
Screenshot: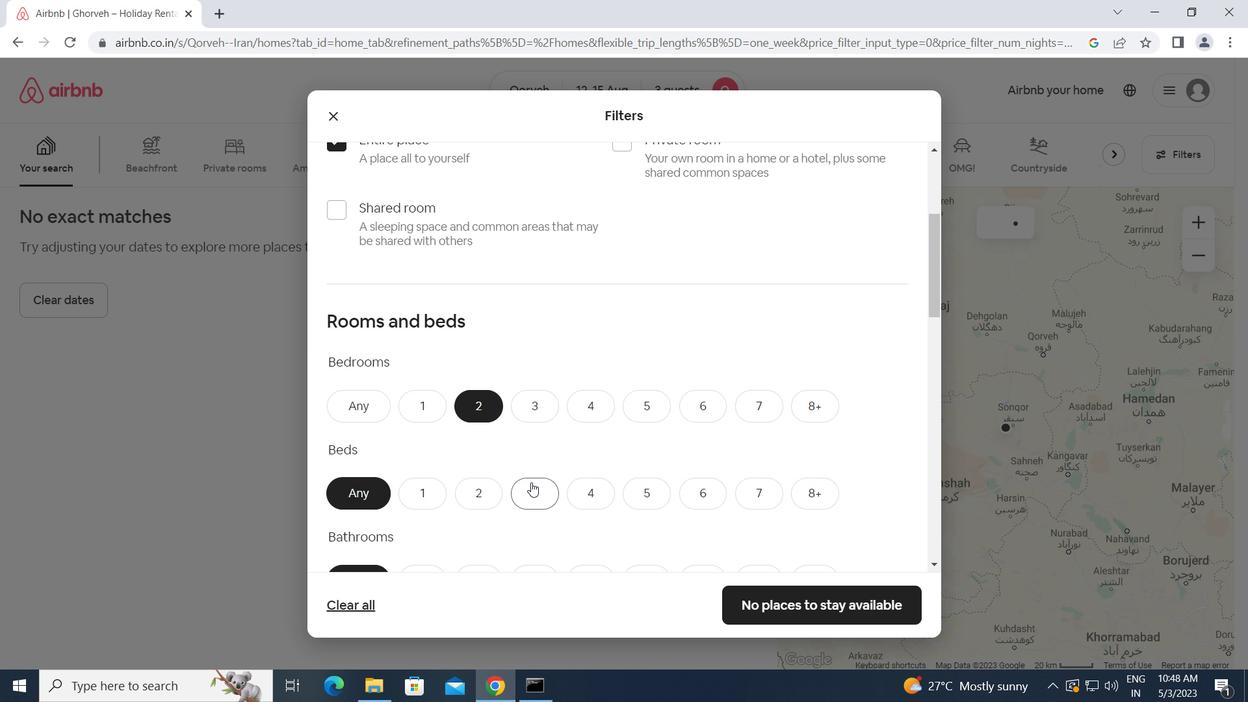 
Action: Mouse moved to (539, 416)
Screenshot: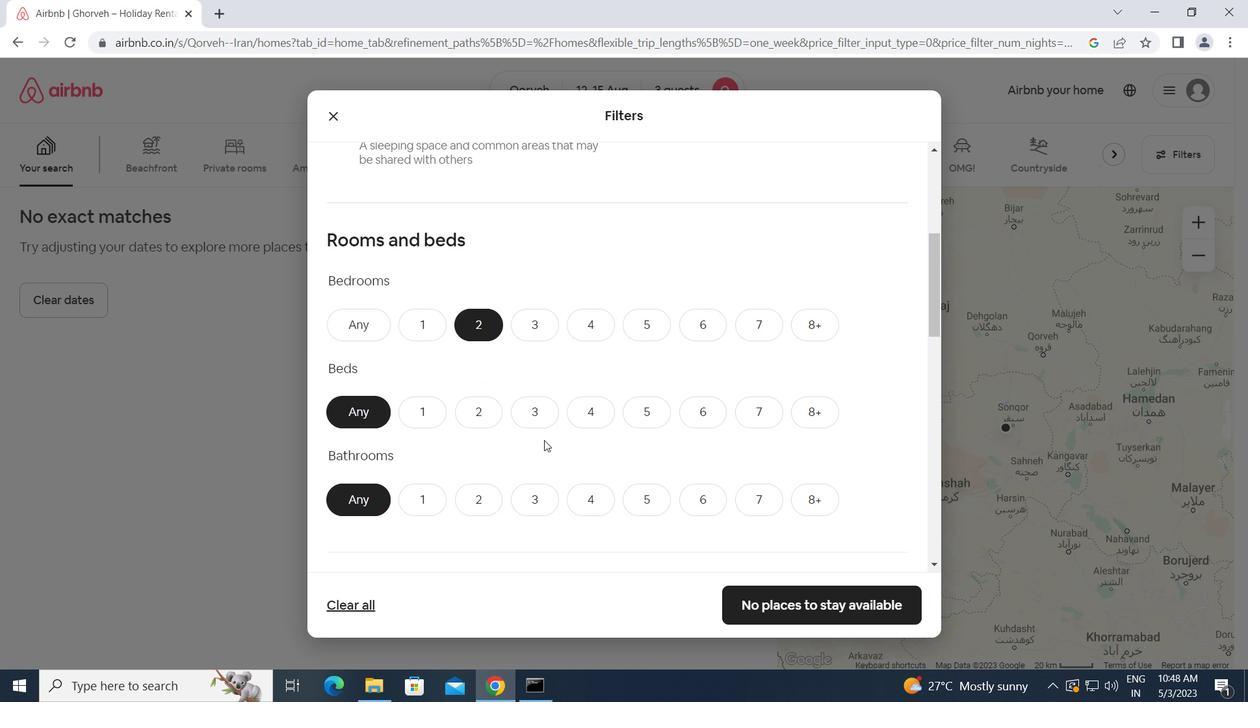 
Action: Mouse pressed left at (539, 416)
Screenshot: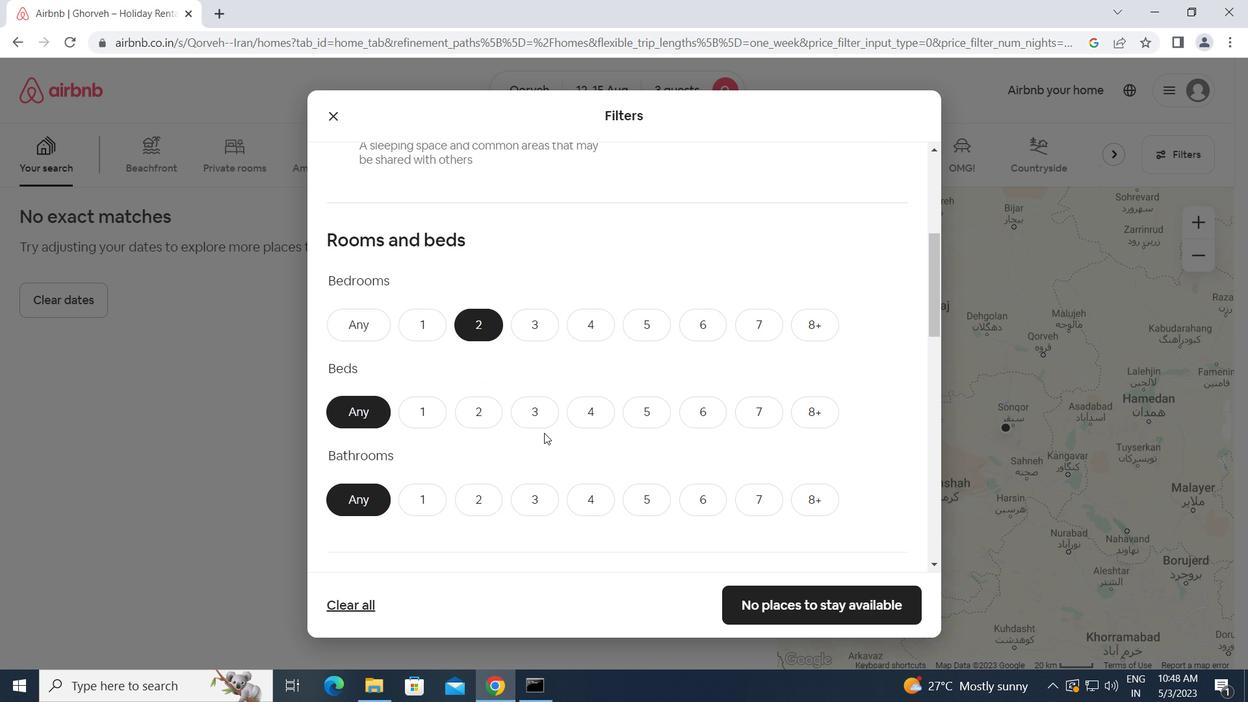 
Action: Mouse moved to (418, 496)
Screenshot: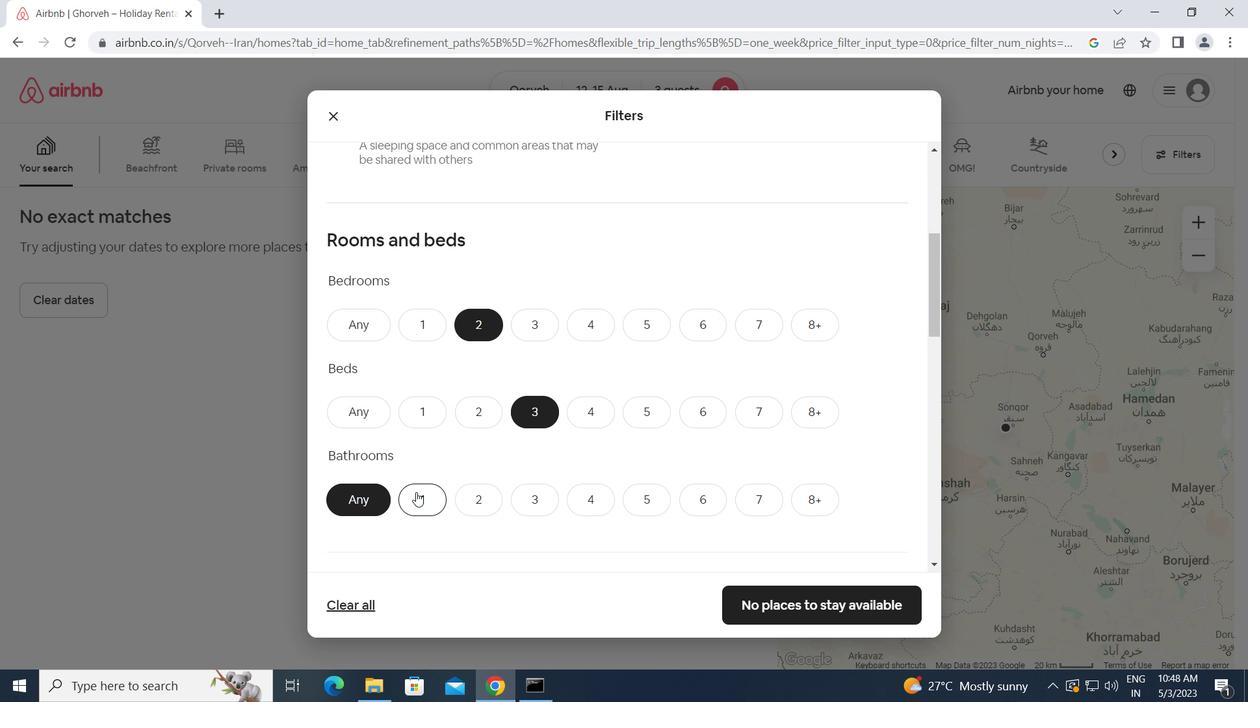 
Action: Mouse pressed left at (418, 496)
Screenshot: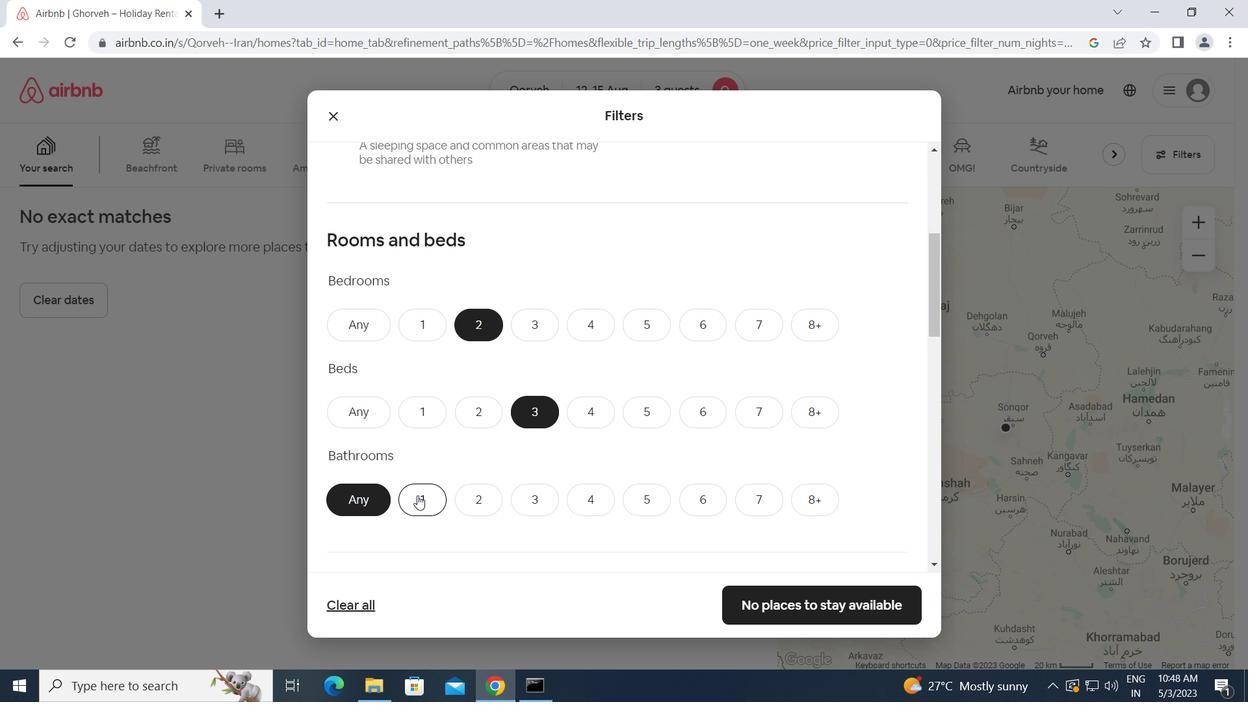 
Action: Mouse moved to (567, 496)
Screenshot: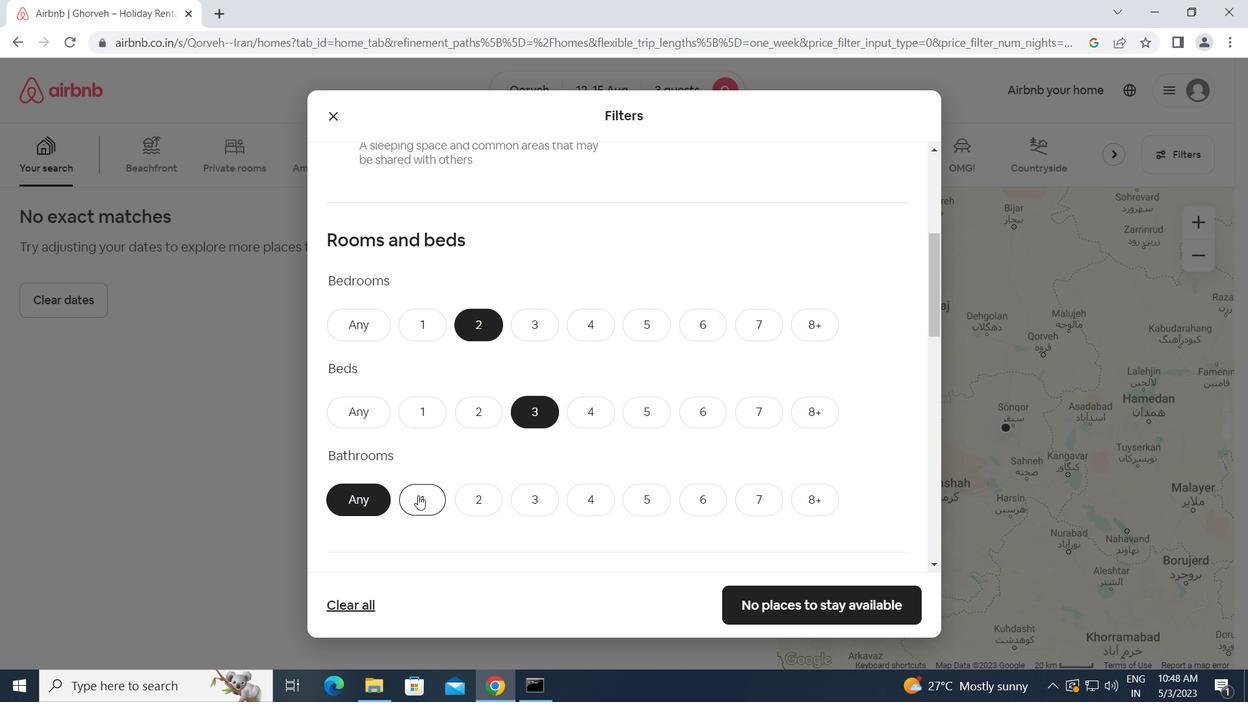 
Action: Mouse scrolled (567, 495) with delta (0, 0)
Screenshot: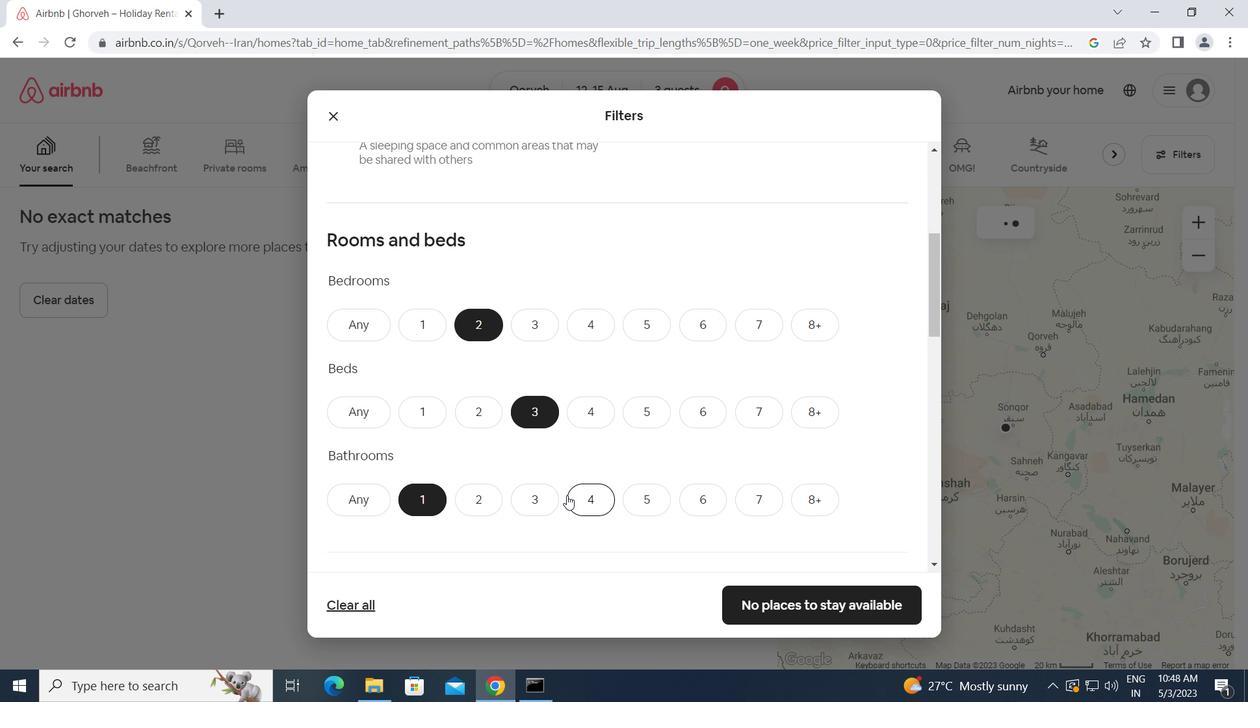 
Action: Mouse scrolled (567, 495) with delta (0, 0)
Screenshot: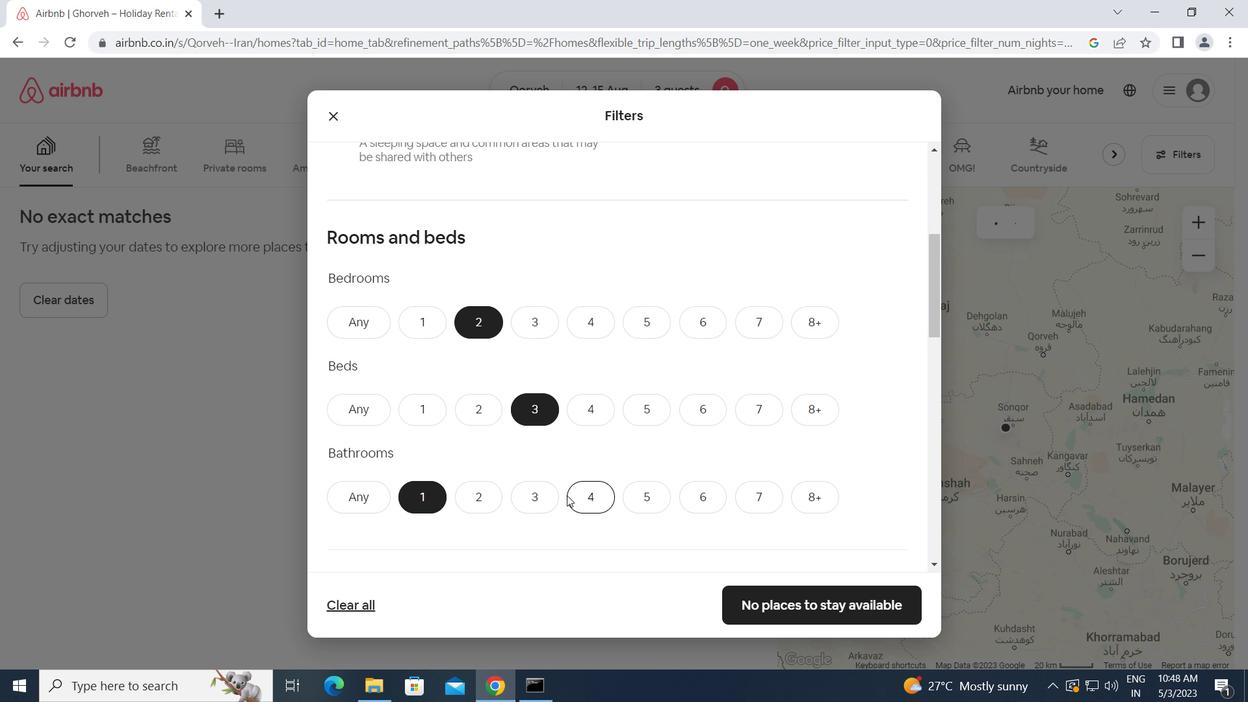 
Action: Mouse scrolled (567, 495) with delta (0, 0)
Screenshot: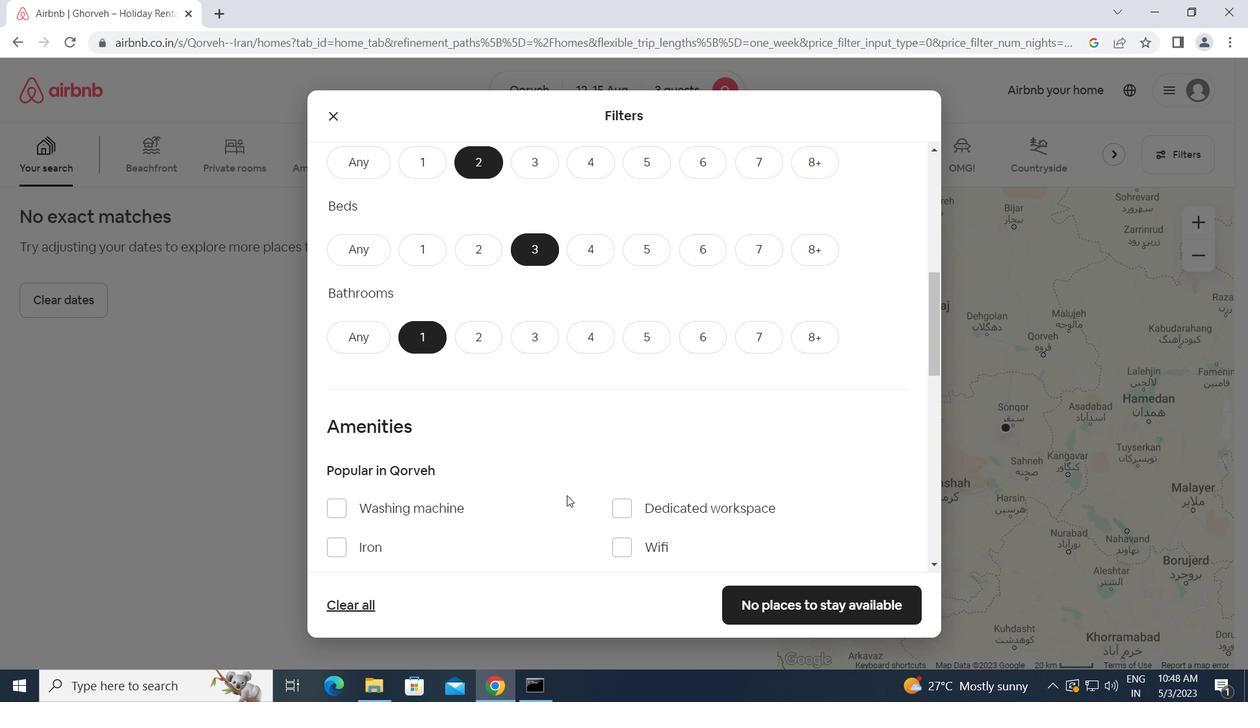 
Action: Mouse moved to (340, 425)
Screenshot: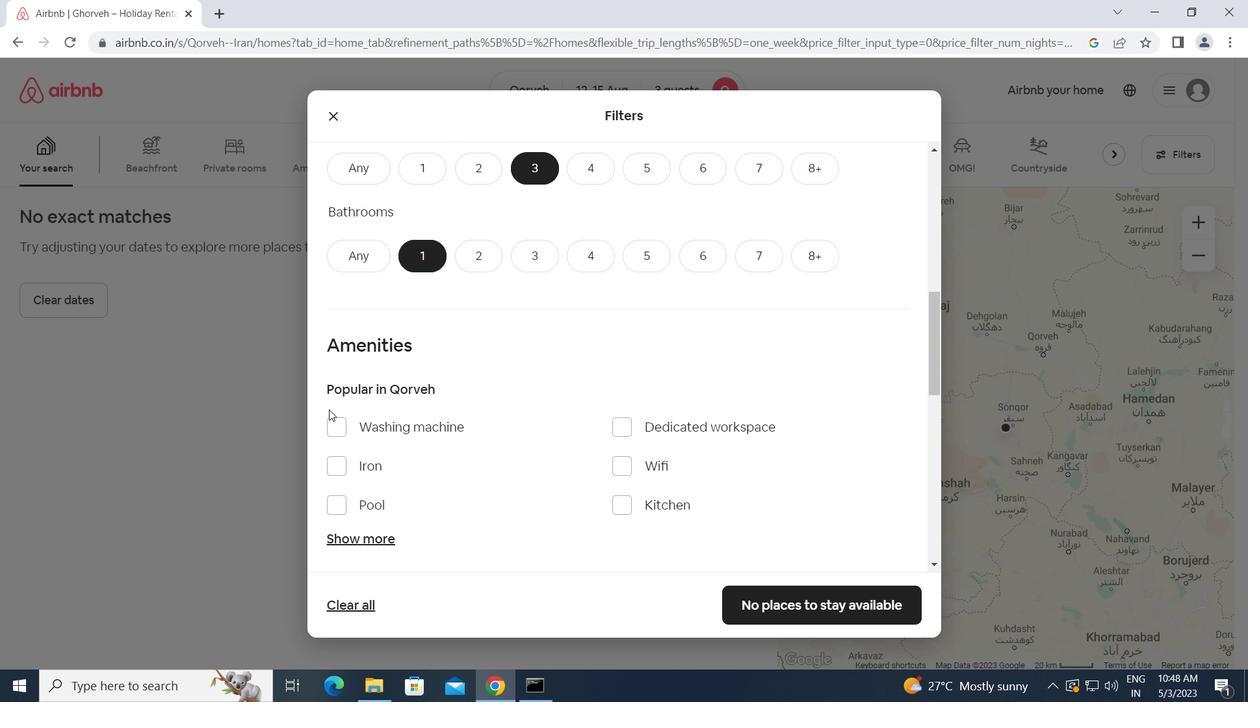 
Action: Mouse pressed left at (340, 425)
Screenshot: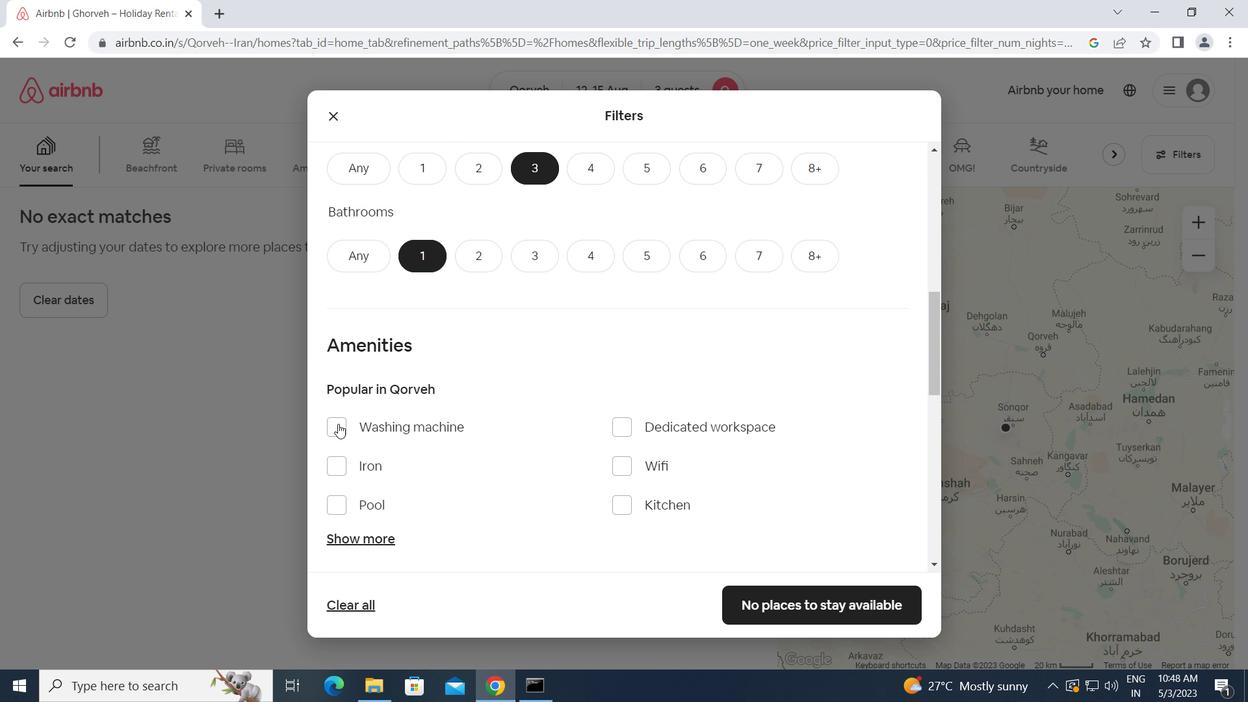 
Action: Mouse moved to (459, 464)
Screenshot: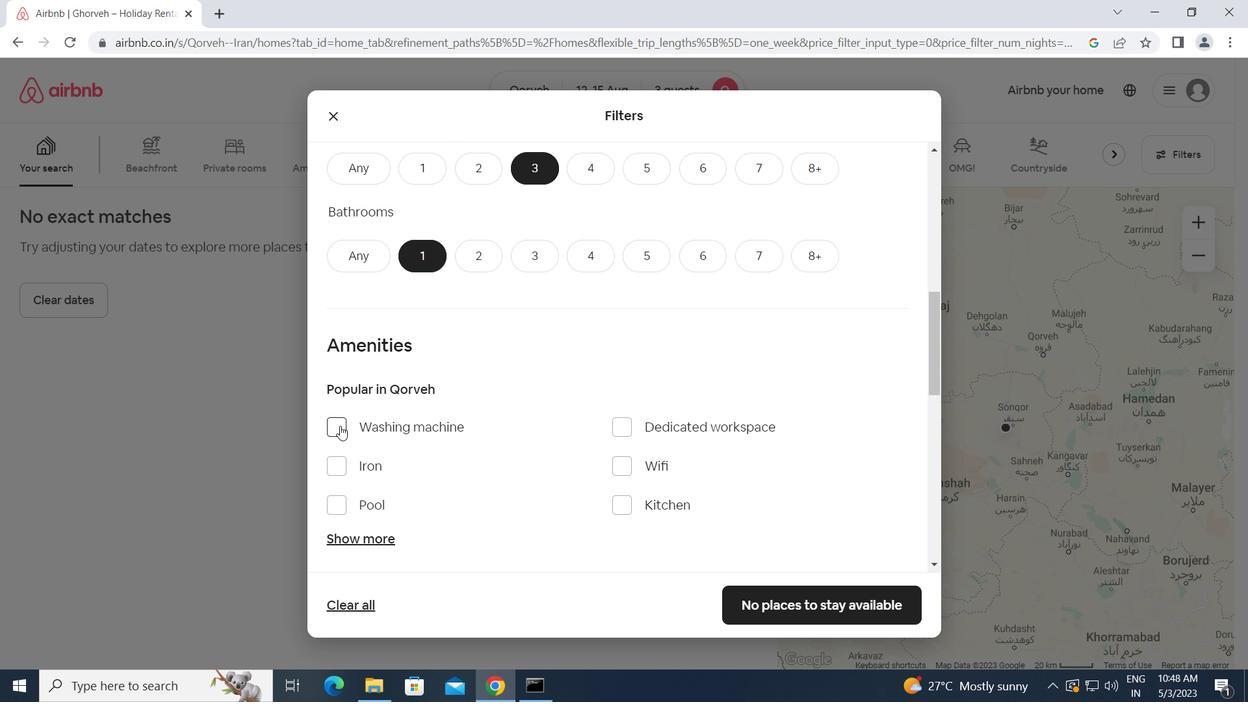 
Action: Mouse scrolled (459, 463) with delta (0, 0)
Screenshot: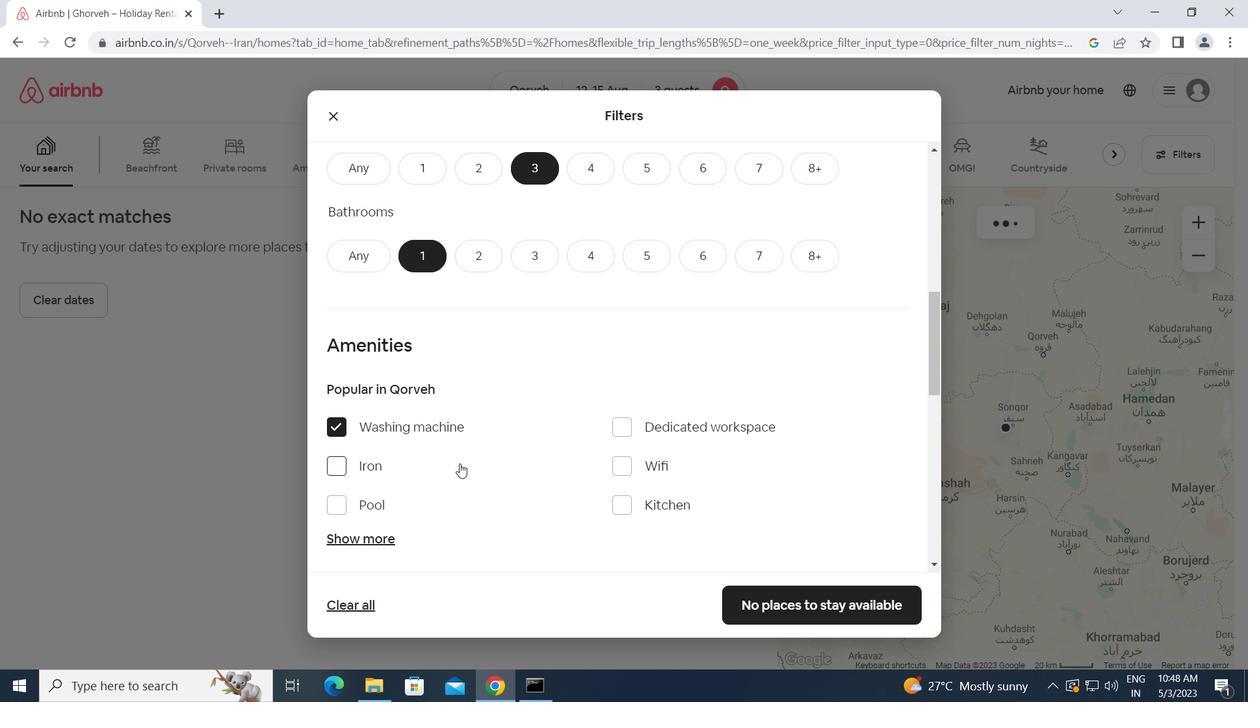 
Action: Mouse scrolled (459, 463) with delta (0, 0)
Screenshot: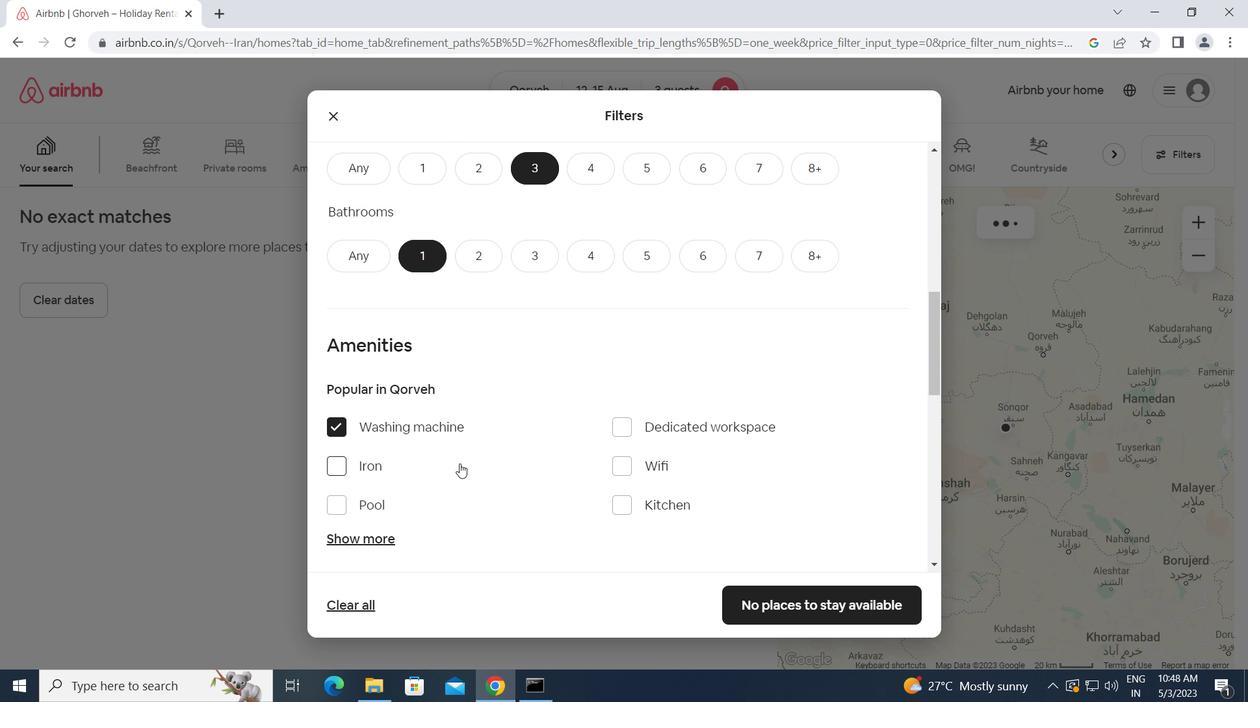 
Action: Mouse scrolled (459, 463) with delta (0, 0)
Screenshot: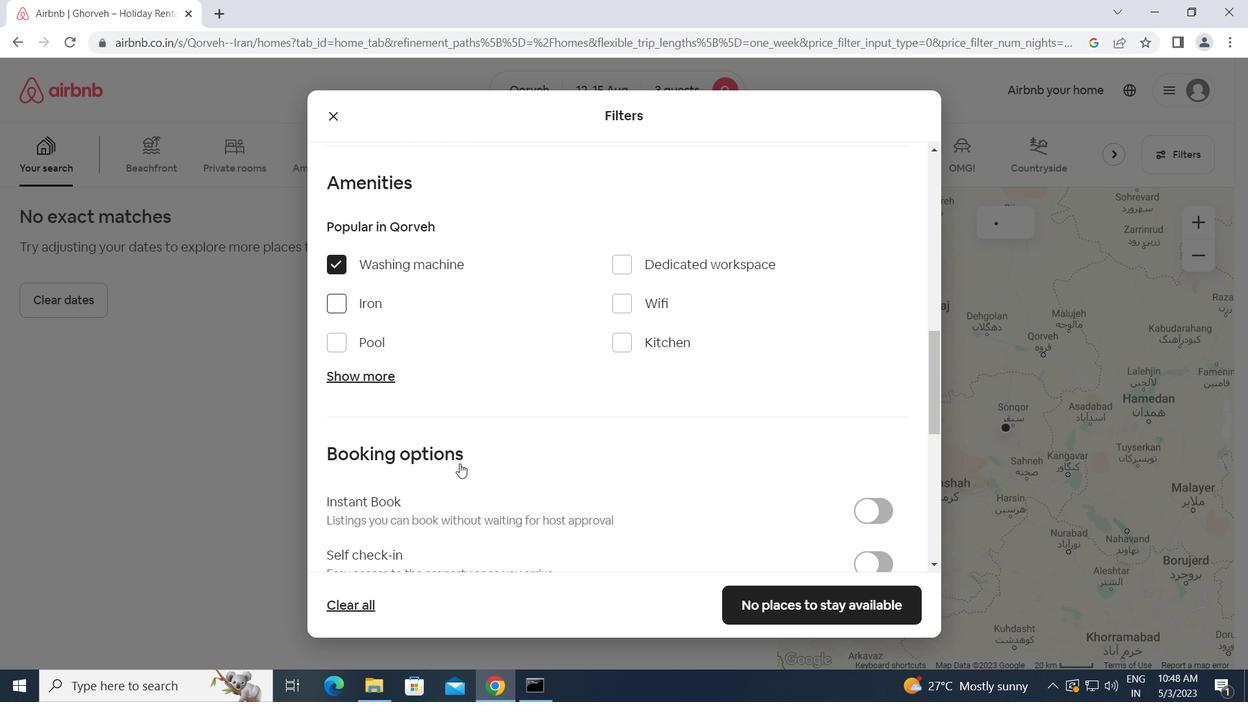 
Action: Mouse scrolled (459, 463) with delta (0, 0)
Screenshot: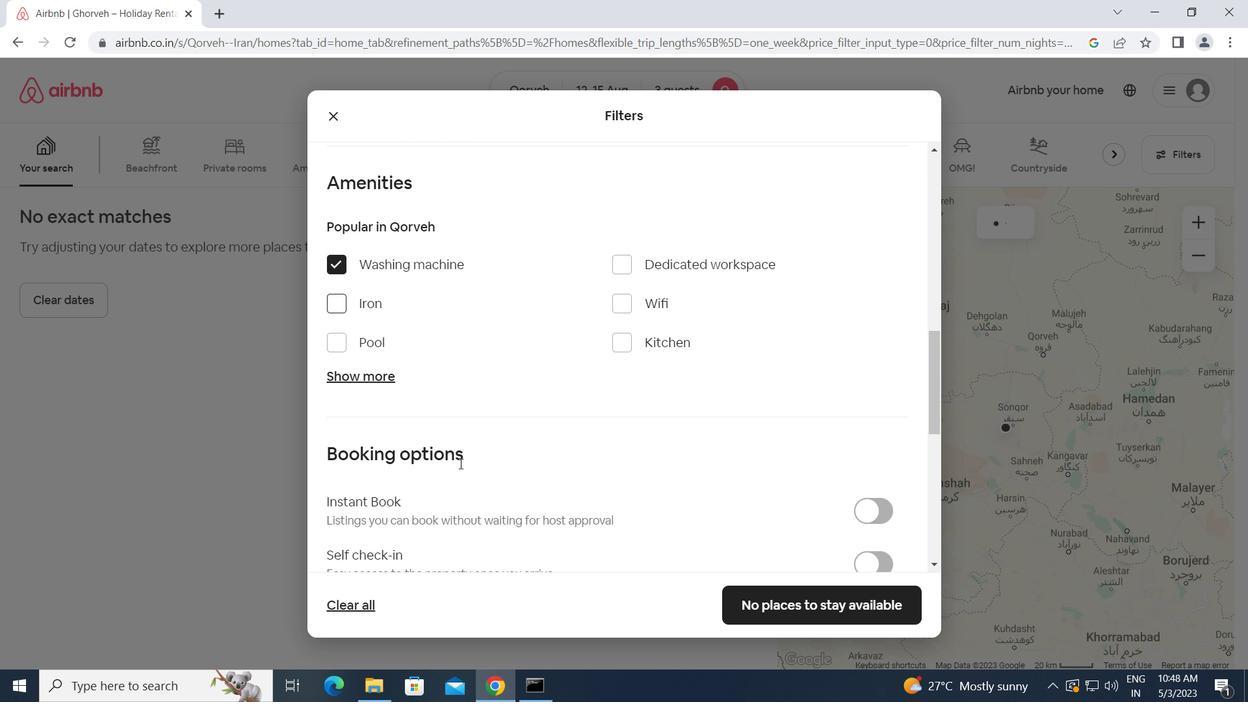 
Action: Mouse scrolled (459, 463) with delta (0, 0)
Screenshot: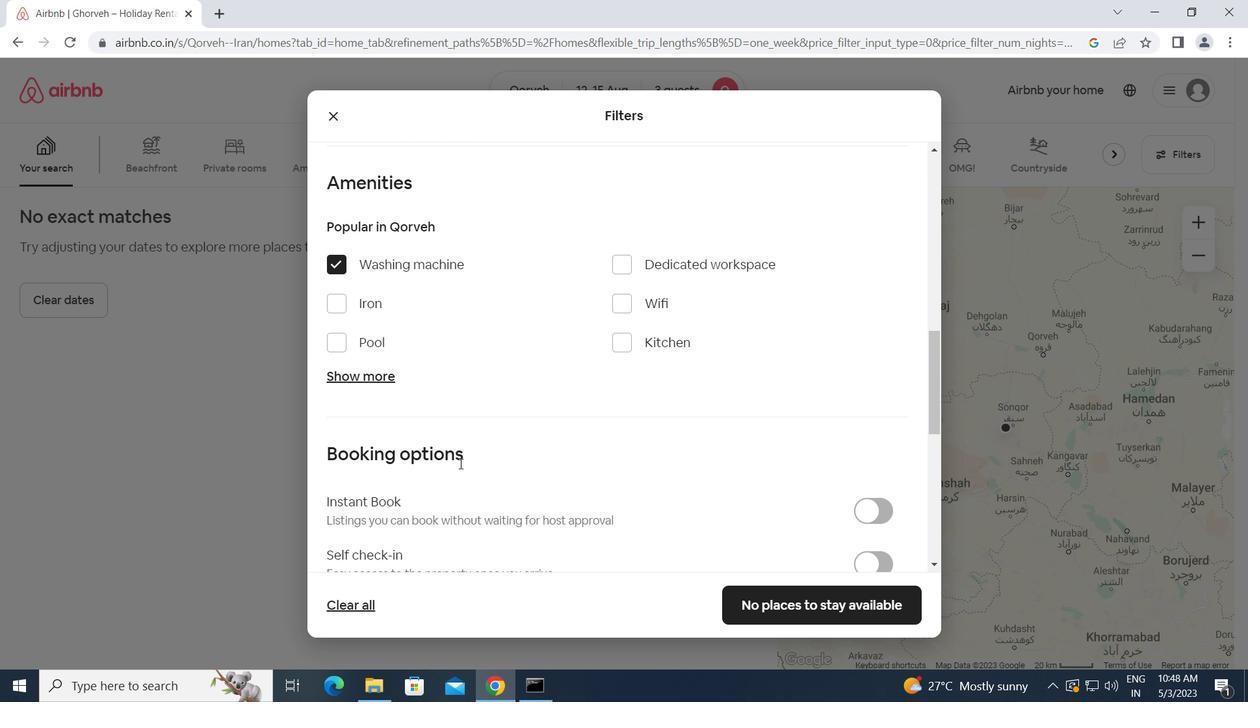
Action: Mouse moved to (885, 310)
Screenshot: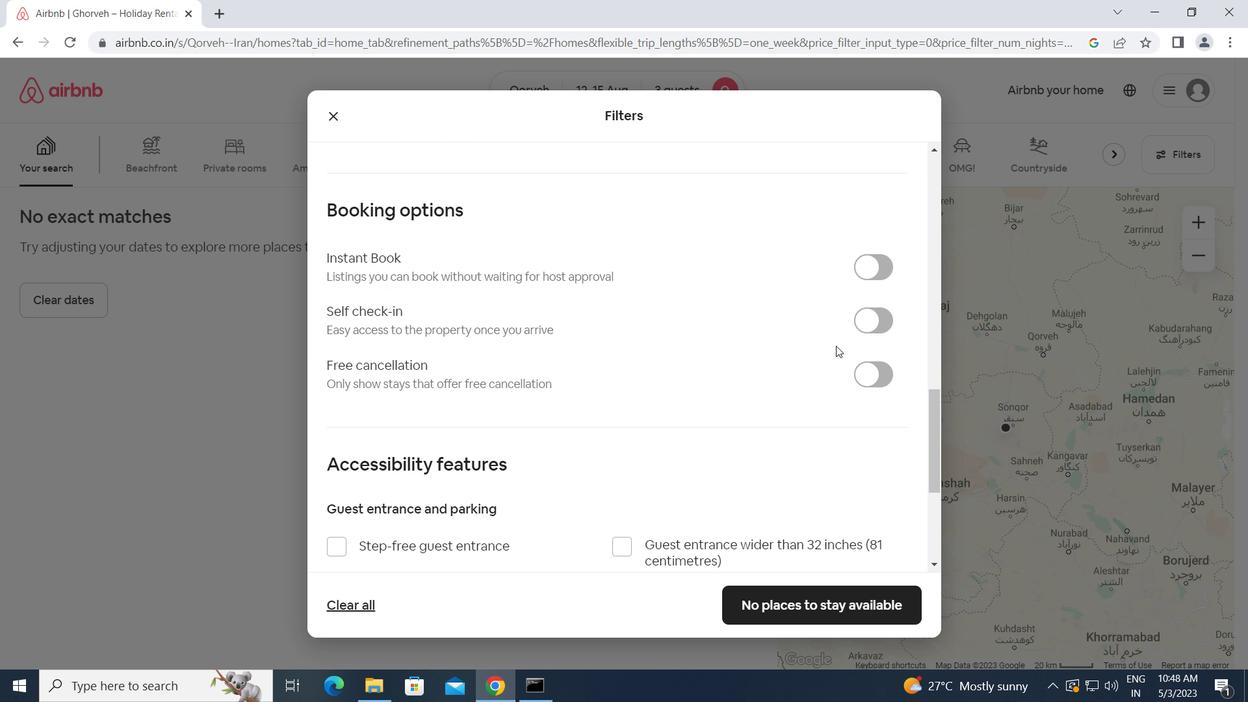 
Action: Mouse pressed left at (885, 310)
Screenshot: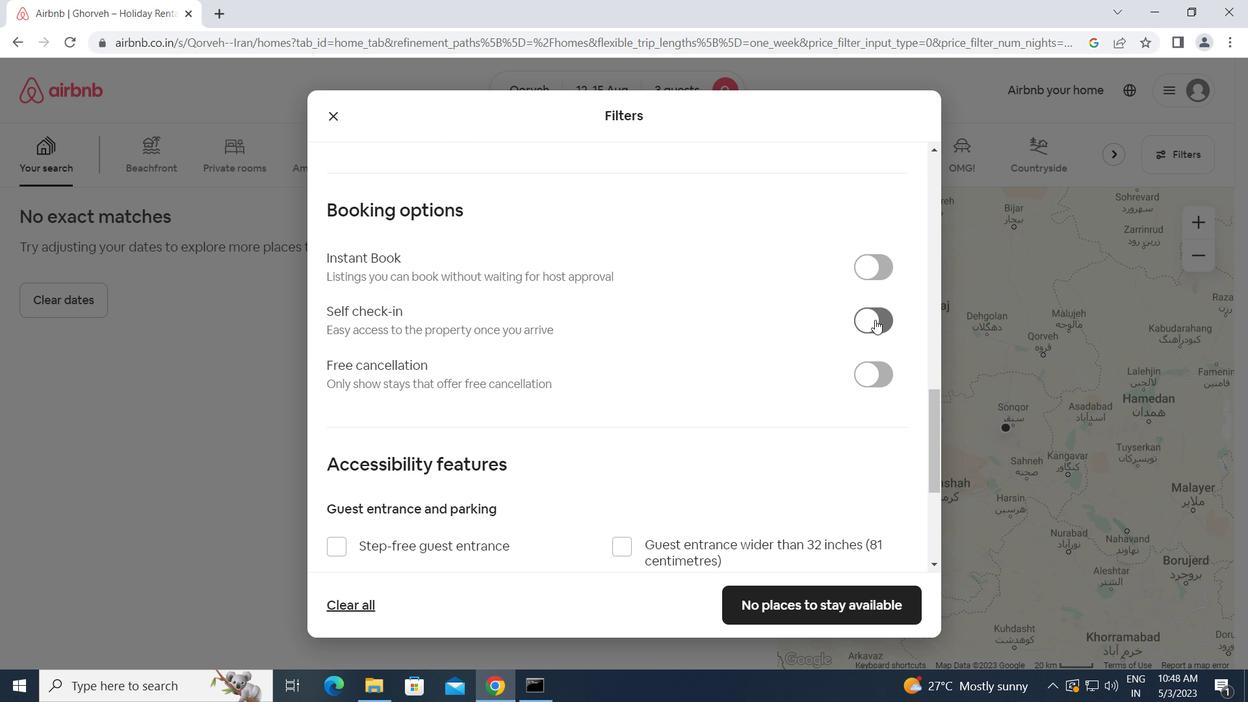 
Action: Mouse moved to (714, 417)
Screenshot: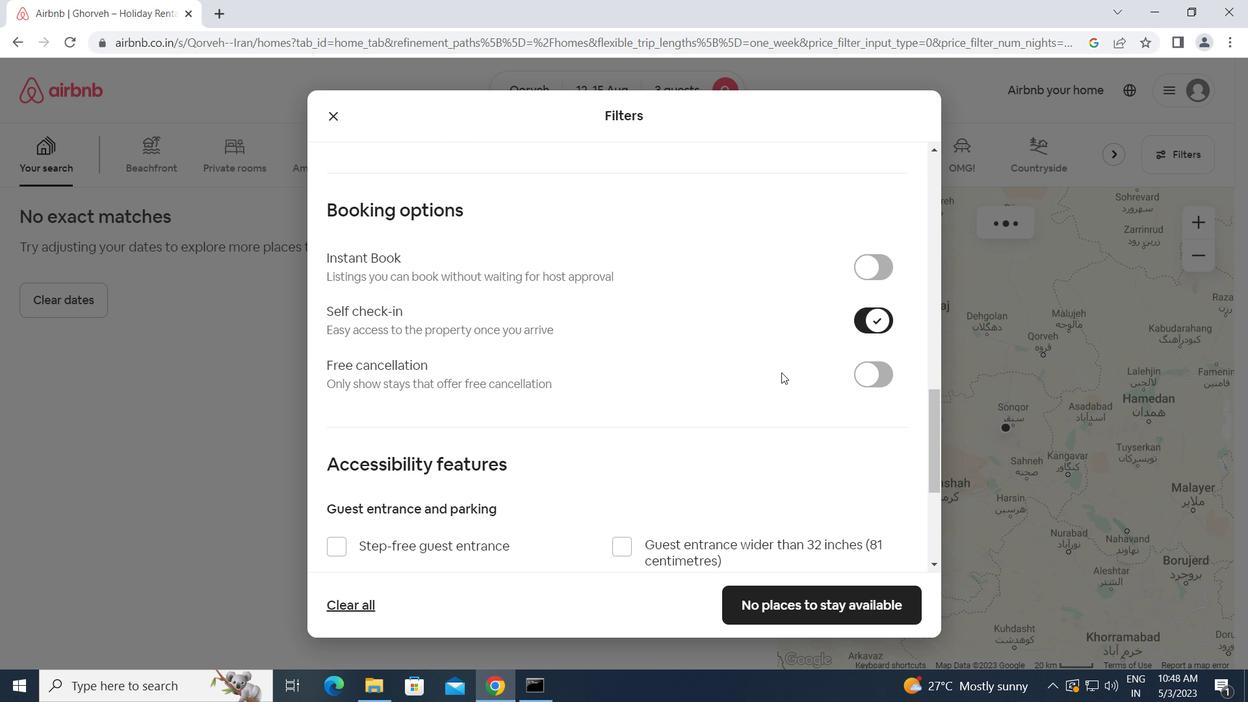 
Action: Mouse scrolled (714, 416) with delta (0, 0)
Screenshot: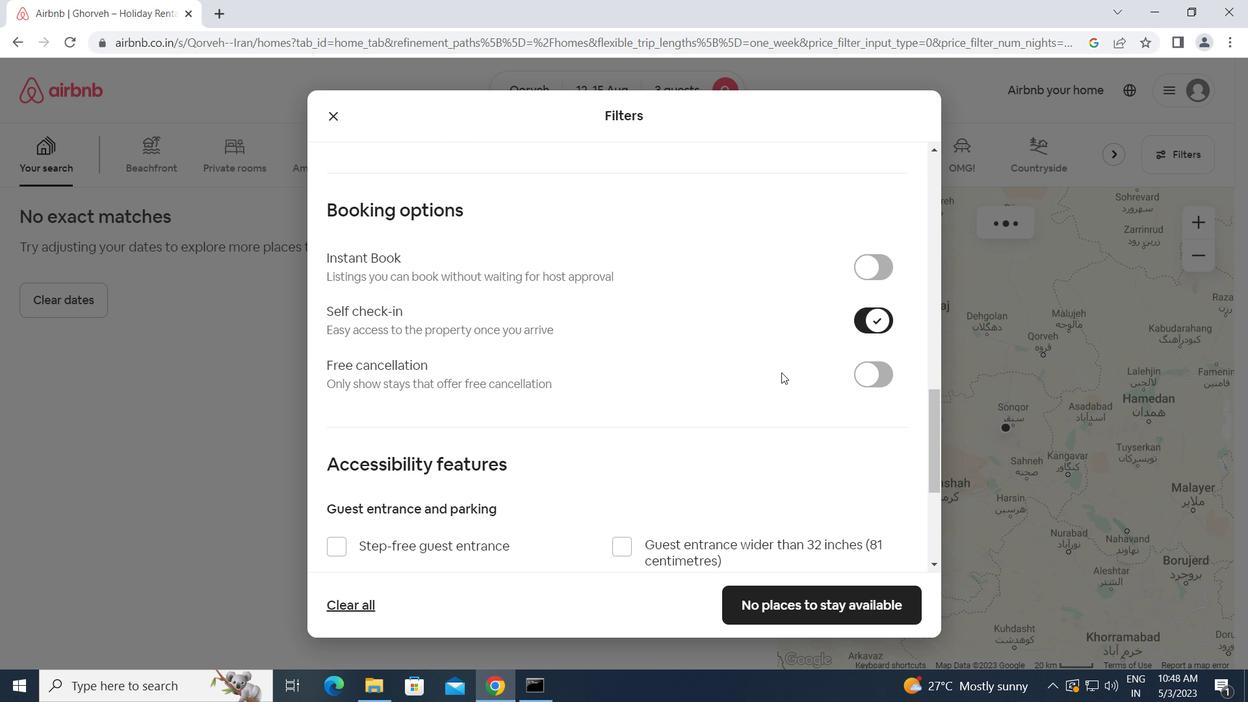 
Action: Mouse moved to (714, 418)
Screenshot: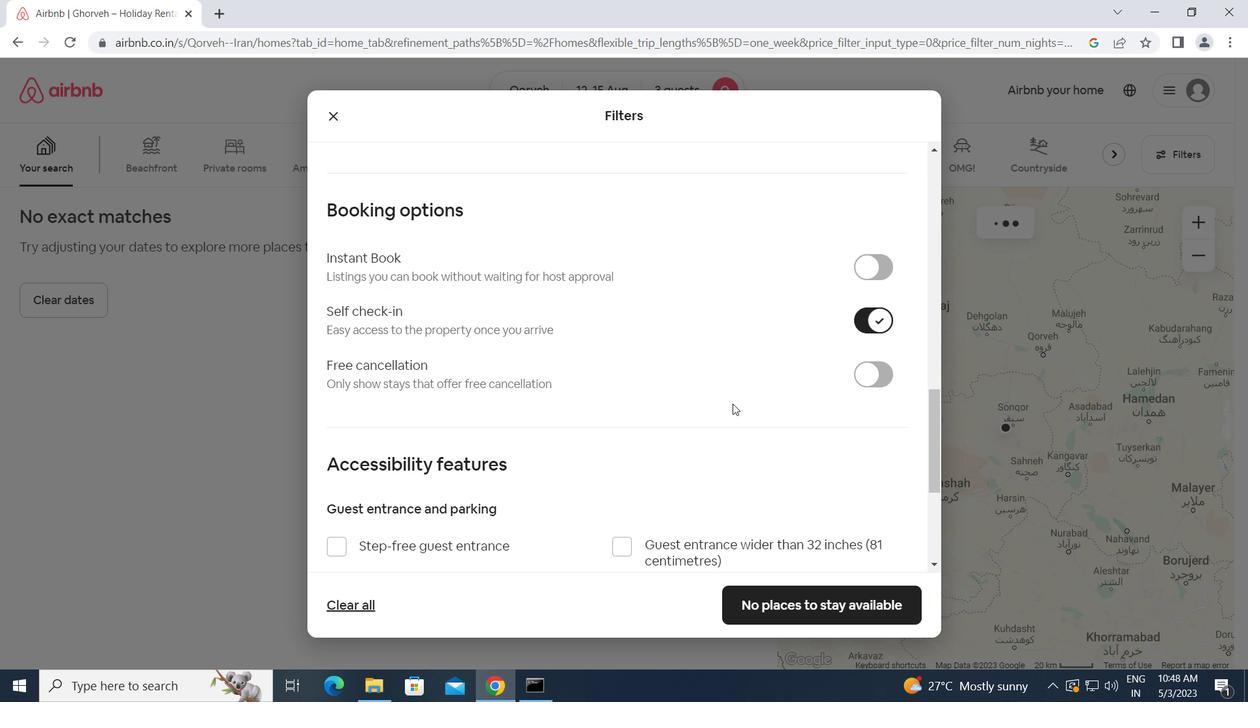 
Action: Mouse scrolled (714, 417) with delta (0, 0)
Screenshot: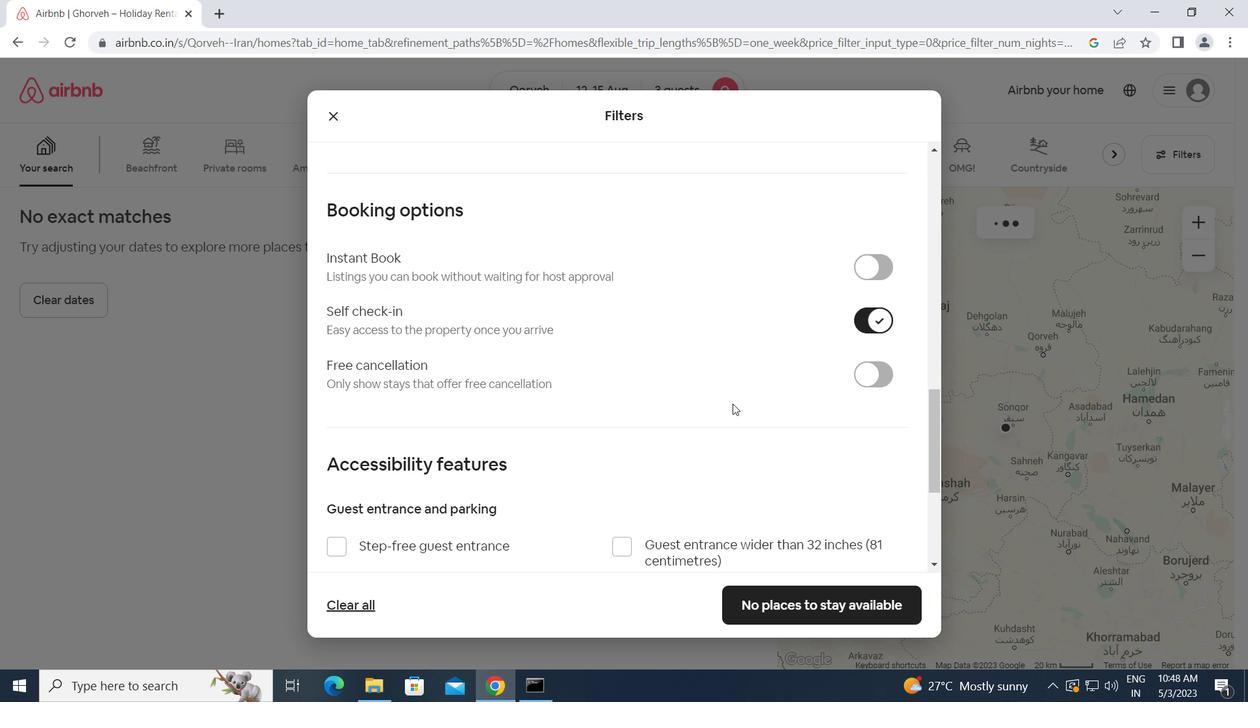 
Action: Mouse moved to (713, 419)
Screenshot: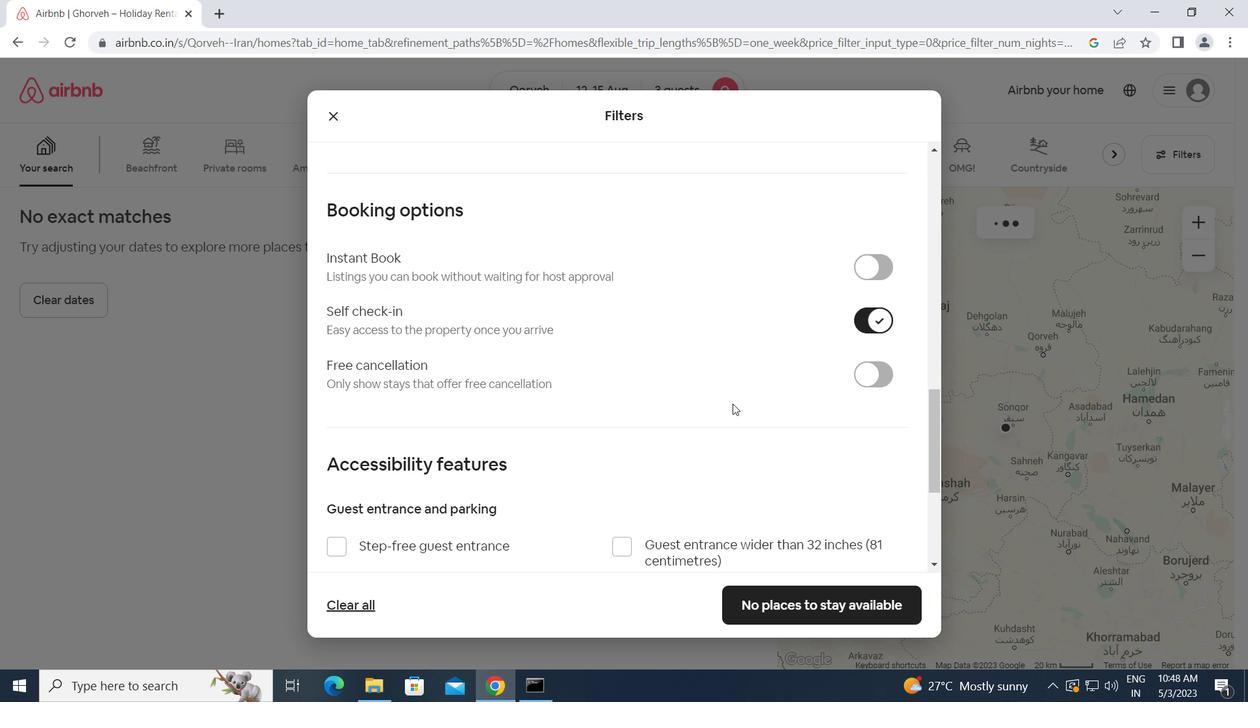 
Action: Mouse scrolled (713, 418) with delta (0, 0)
Screenshot: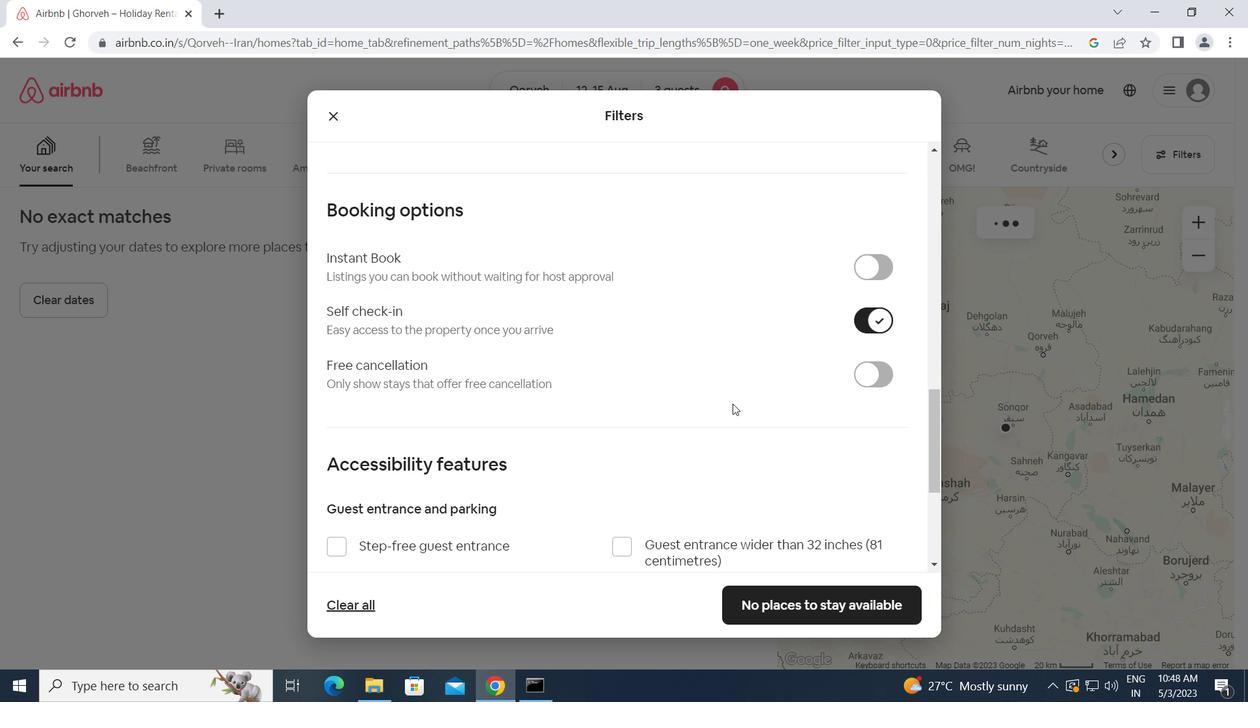 
Action: Mouse scrolled (713, 418) with delta (0, 0)
Screenshot: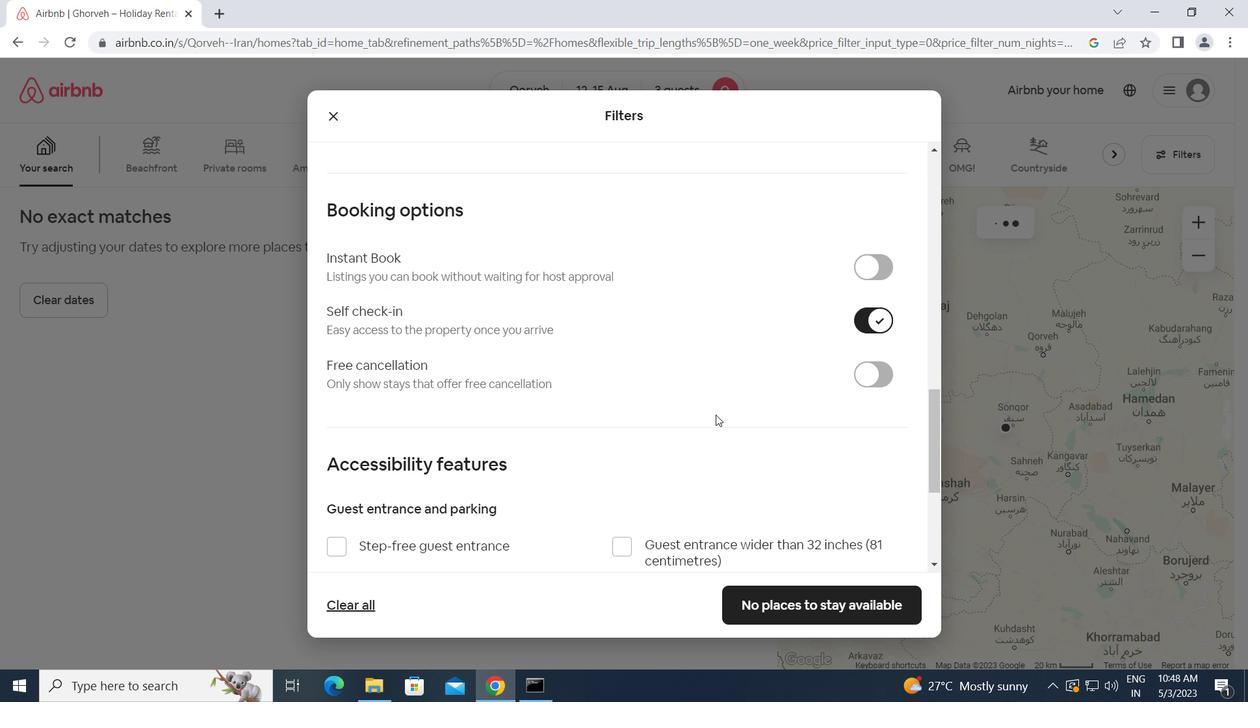 
Action: Mouse scrolled (713, 418) with delta (0, 0)
Screenshot: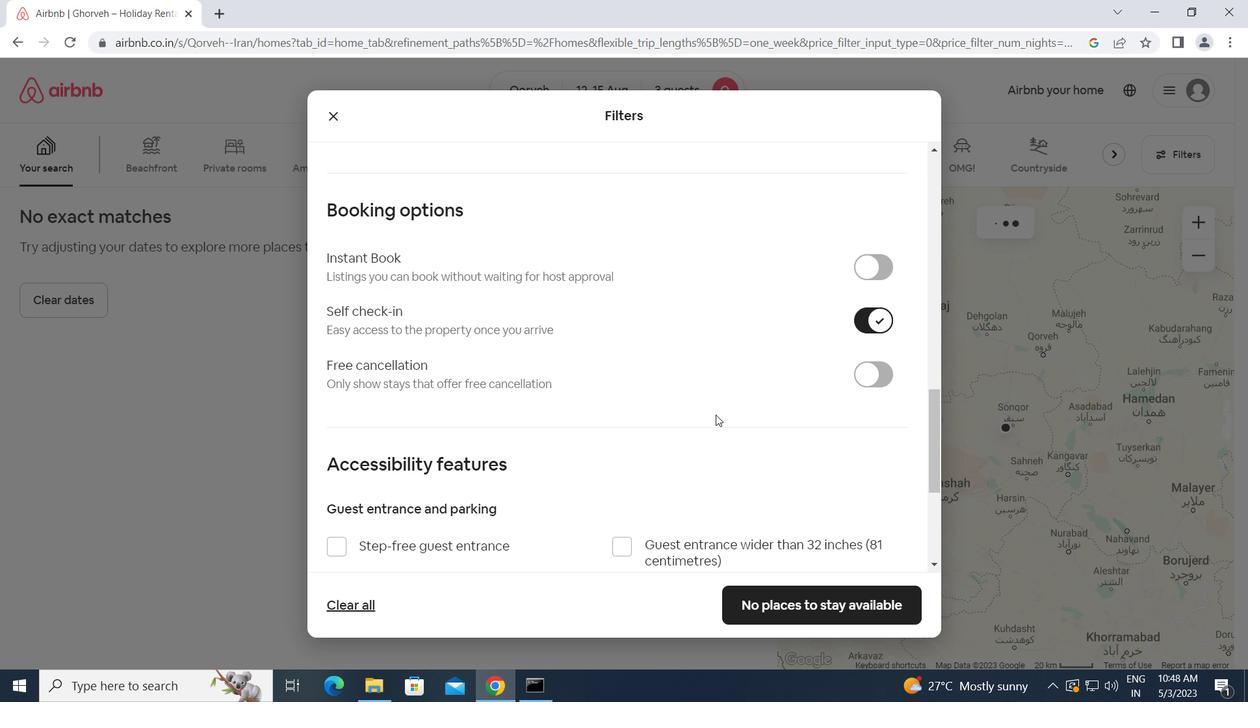 
Action: Mouse scrolled (713, 418) with delta (0, 0)
Screenshot: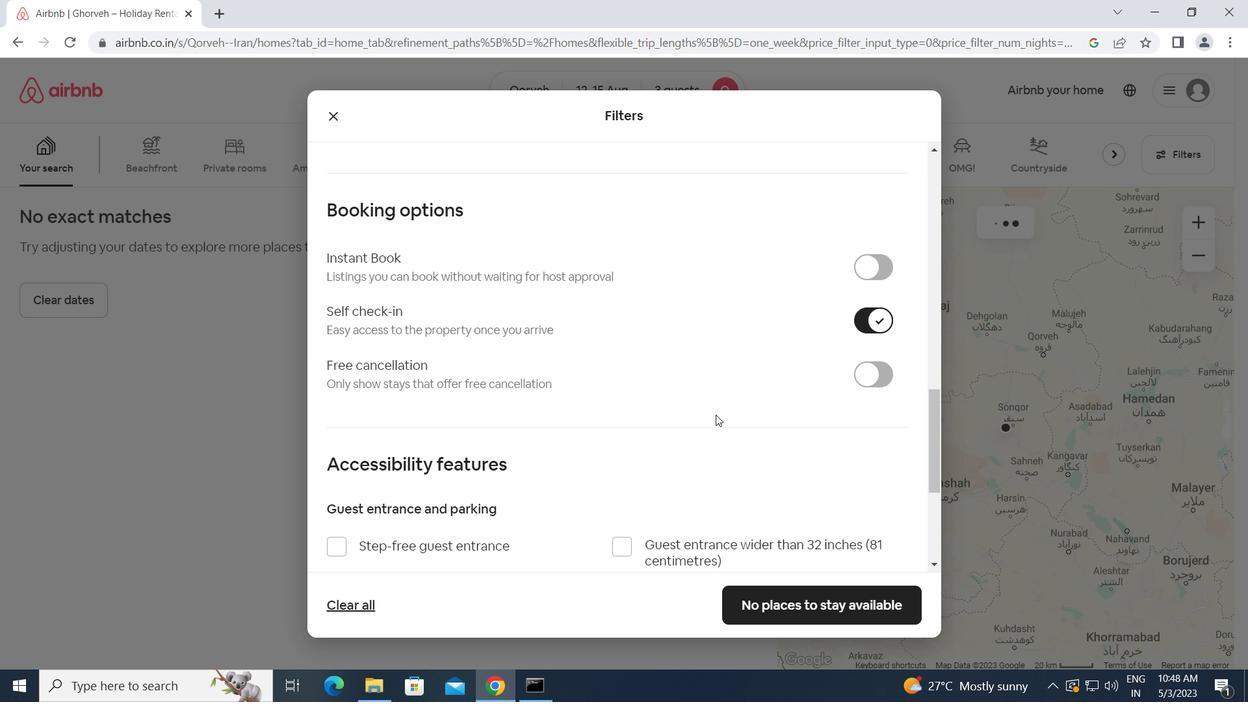
Action: Mouse scrolled (713, 418) with delta (0, 0)
Screenshot: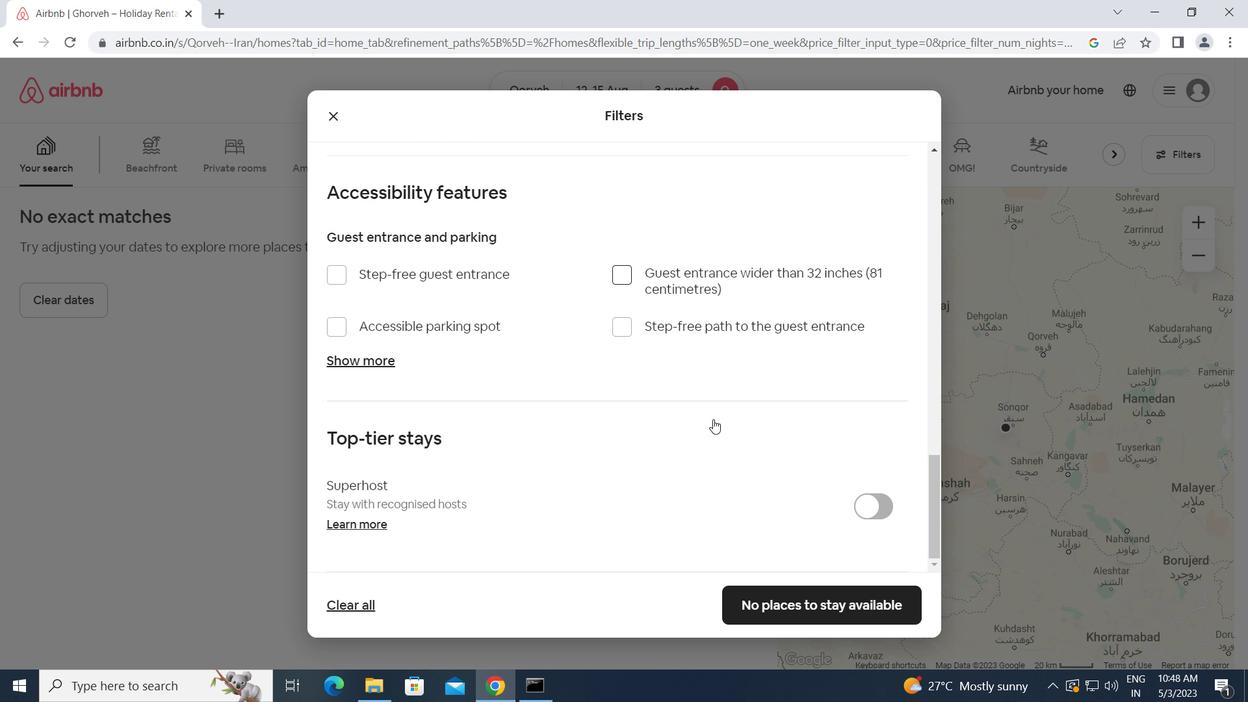 
Action: Mouse scrolled (713, 418) with delta (0, 0)
Screenshot: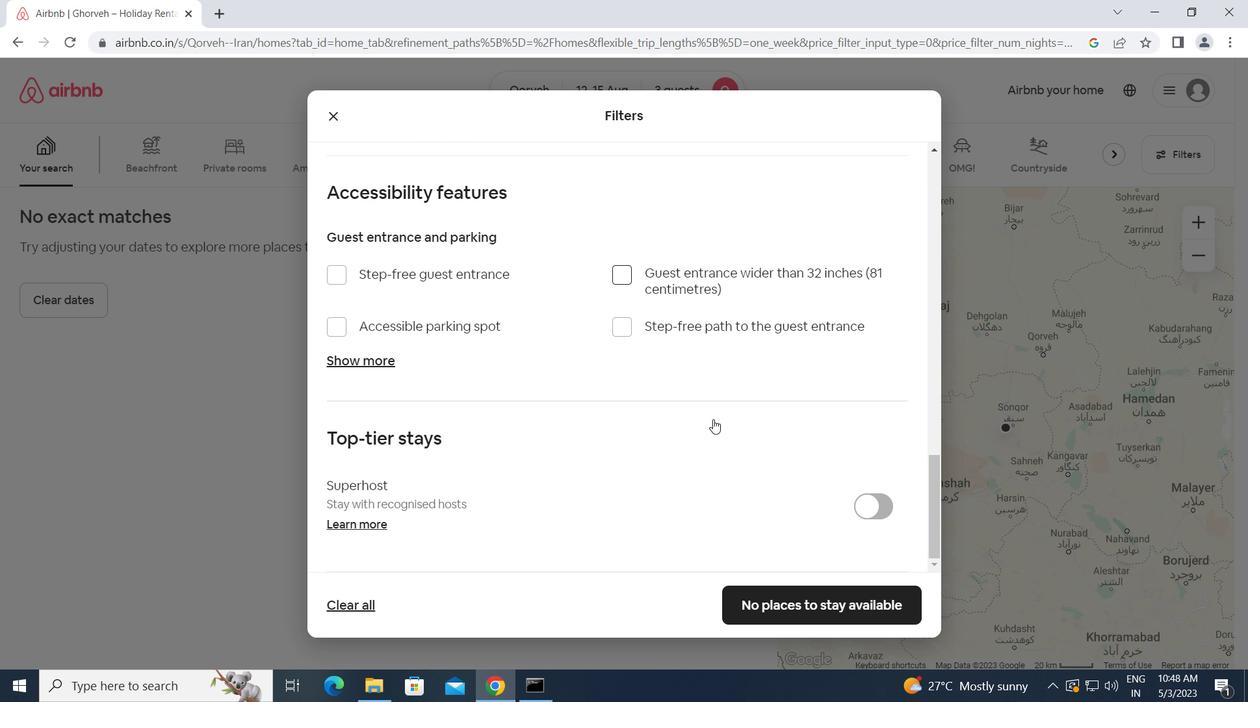 
Action: Mouse scrolled (713, 418) with delta (0, 0)
Screenshot: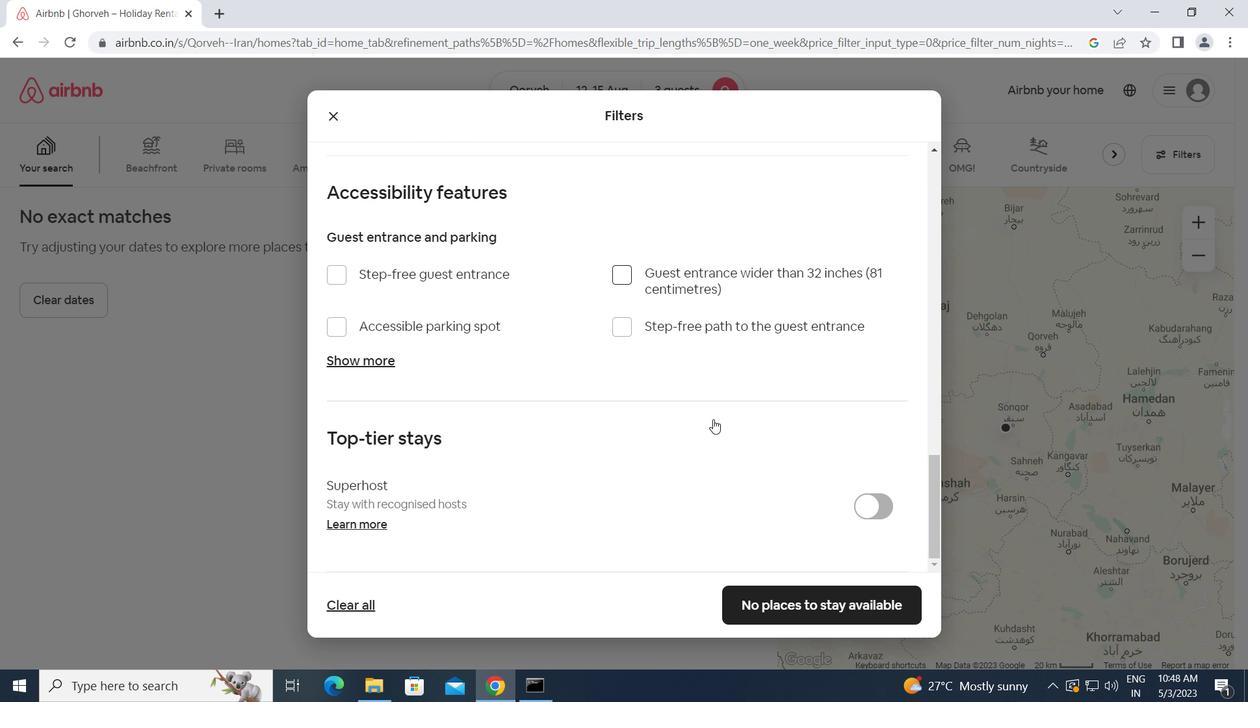 
Action: Mouse scrolled (713, 418) with delta (0, 0)
Screenshot: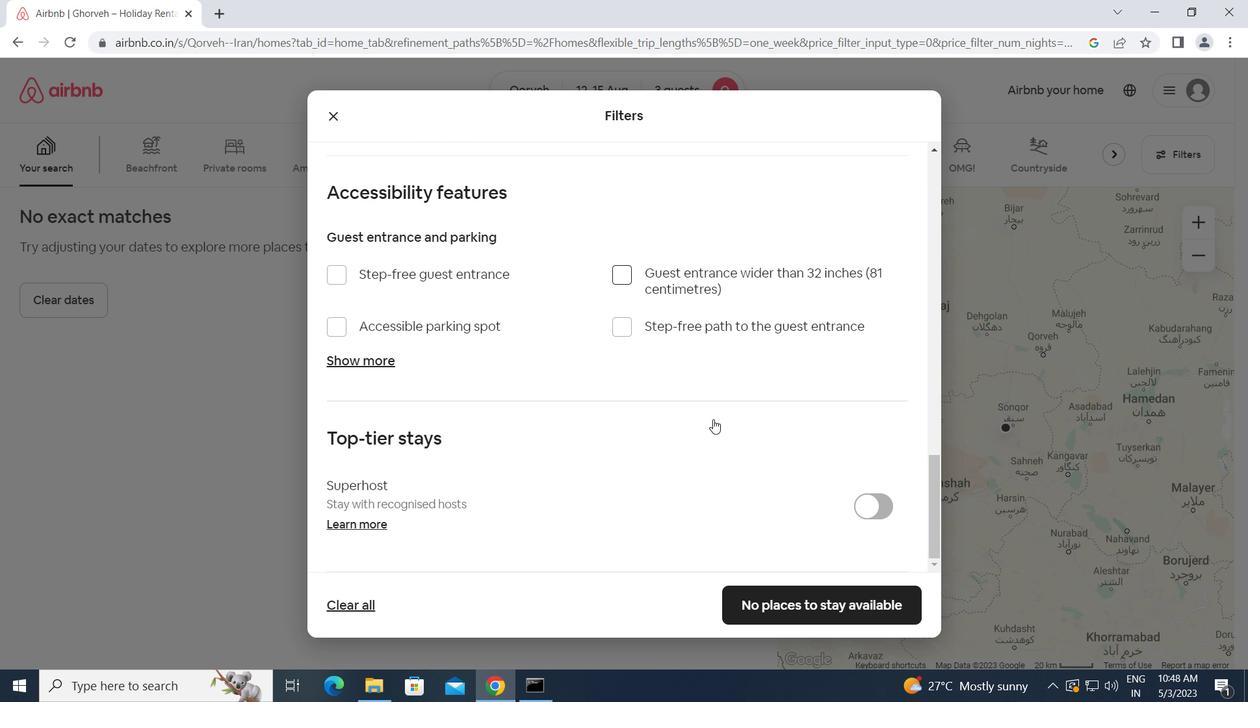 
Action: Mouse scrolled (713, 418) with delta (0, 0)
Screenshot: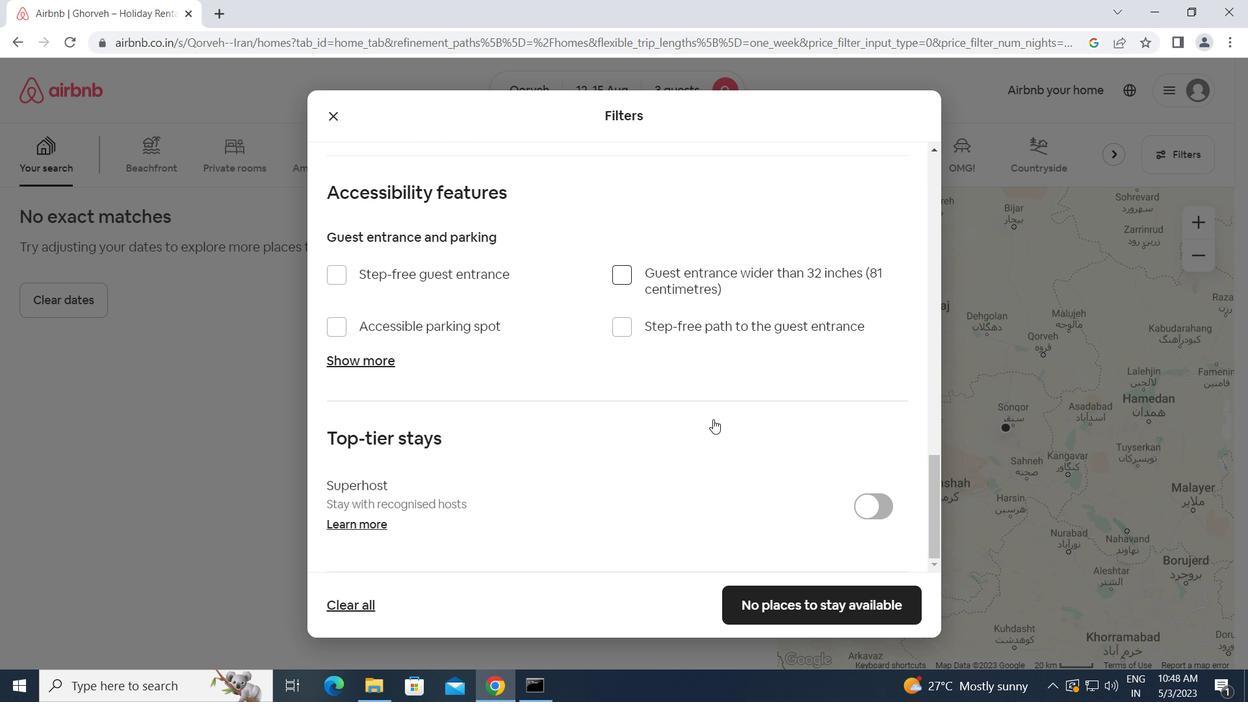 
Action: Mouse scrolled (713, 418) with delta (0, 0)
Screenshot: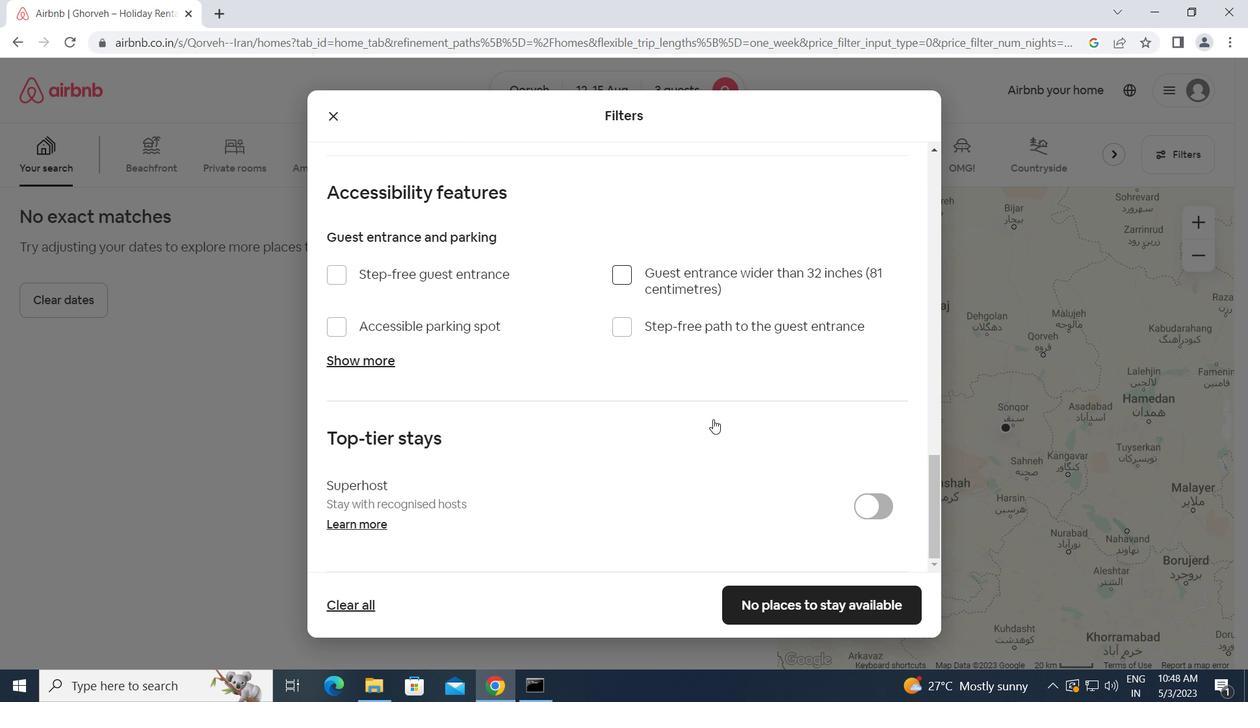 
Action: Mouse moved to (774, 606)
Screenshot: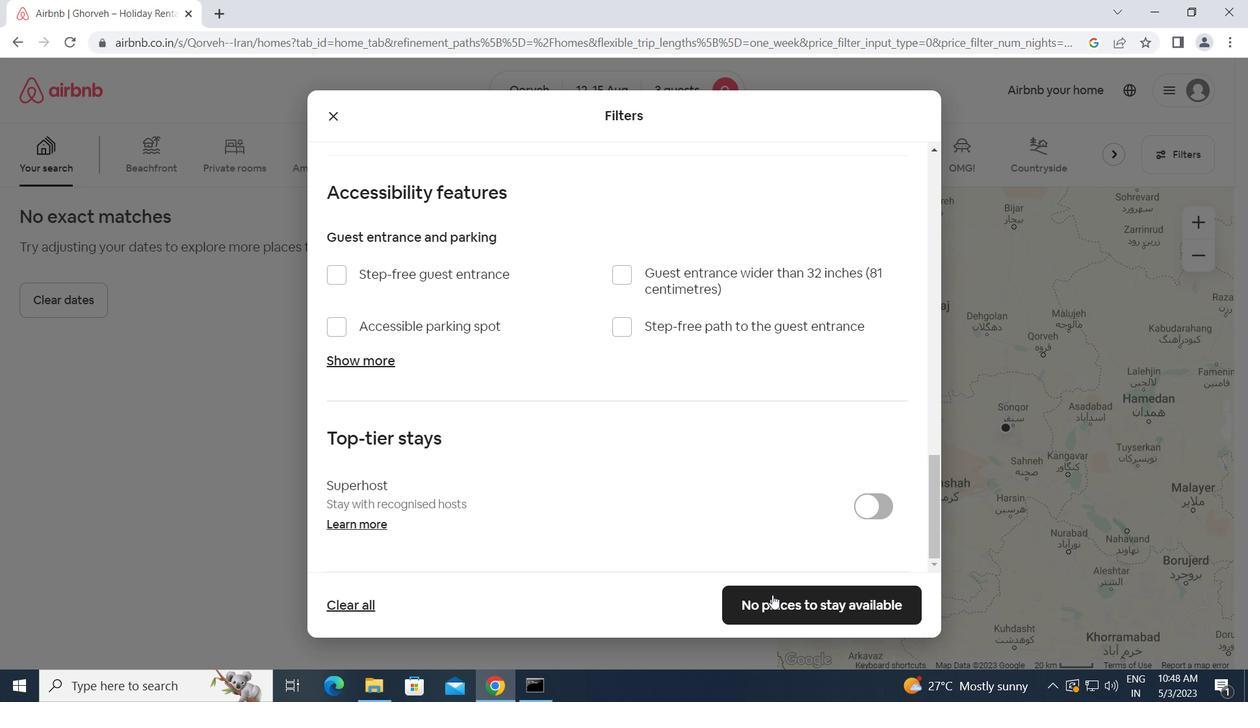
Action: Mouse pressed left at (774, 606)
Screenshot: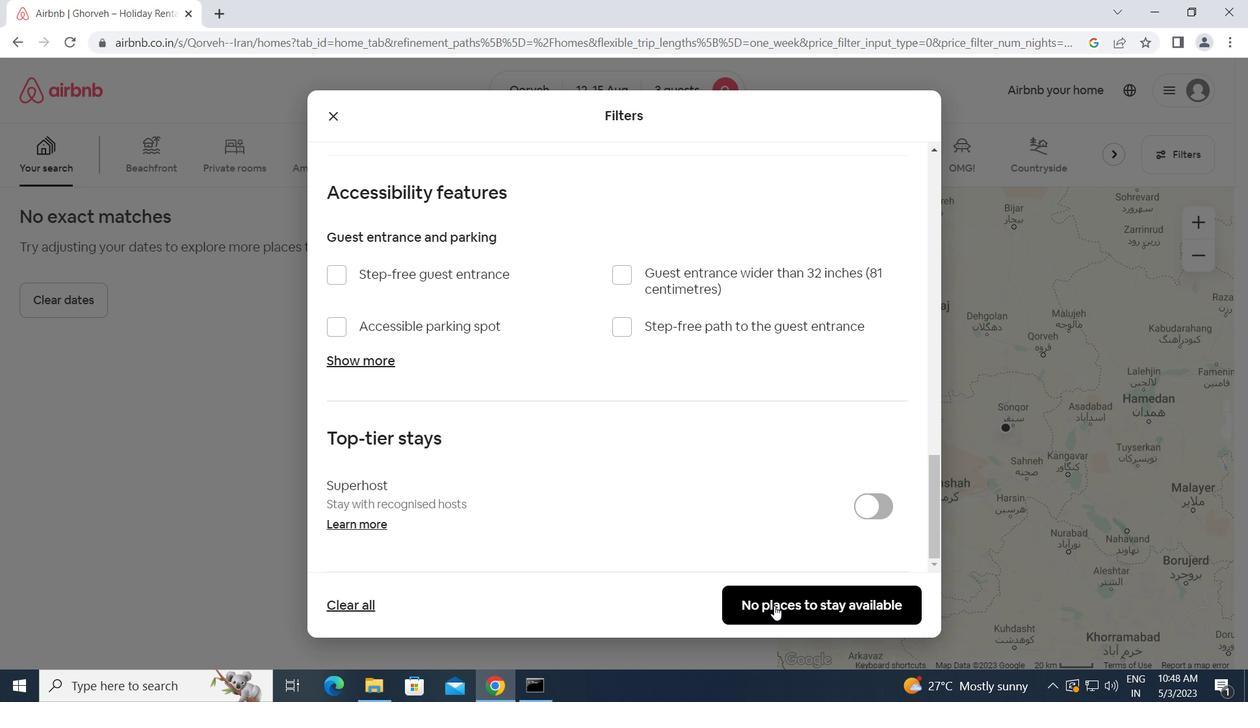 
